 Task: Search one way flight ticket for 4 adults, 1 infant in seat and 1 infant on lap in premium economy from Fayetteville: Northwest Arkansas National Airport to New Bern: Coastal Carolina Regional Airport (was Craven County Regional) on 5-4-2023. Choice of flights is Southwest. Number of bags: 2 carry on bags and 1 checked bag. Price is upto 98000. Outbound departure time preference is 22:15.
Action: Mouse moved to (416, 358)
Screenshot: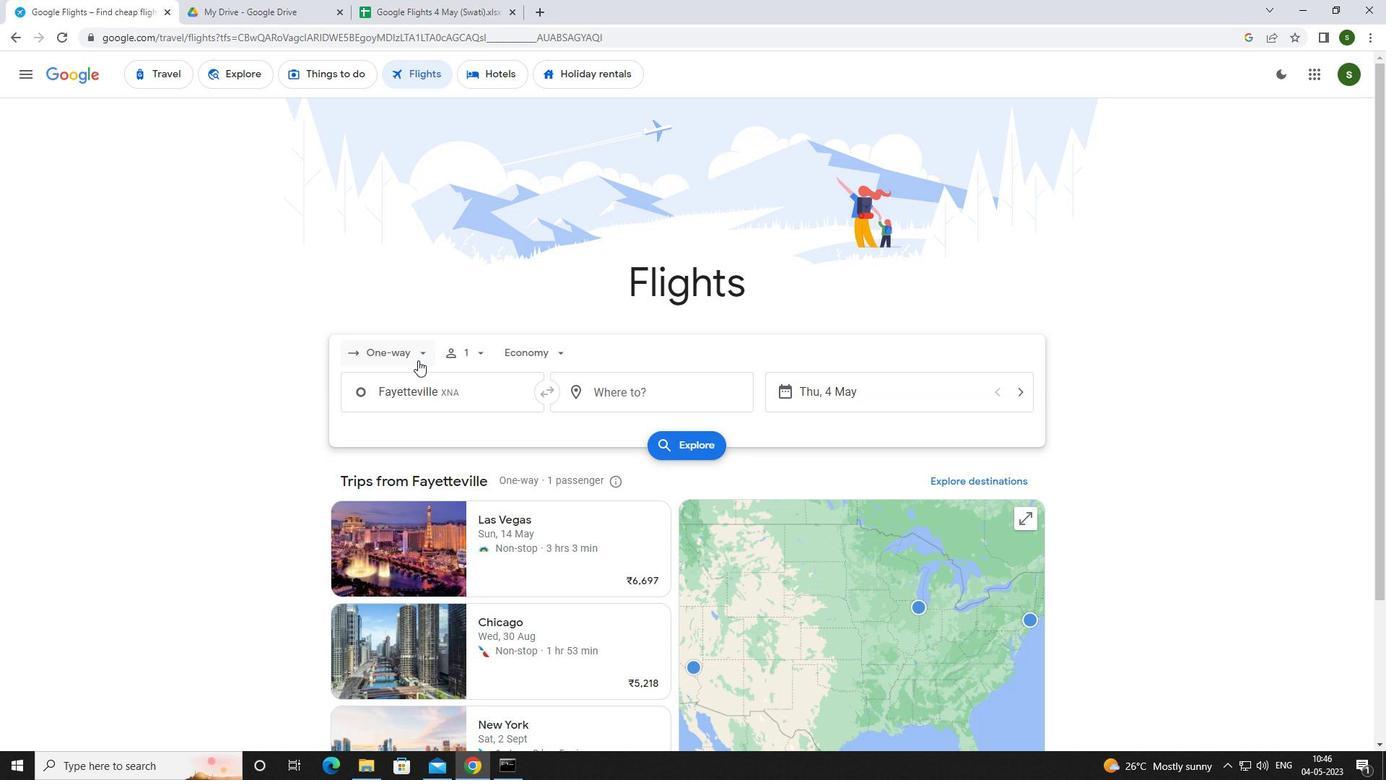 
Action: Mouse pressed left at (416, 358)
Screenshot: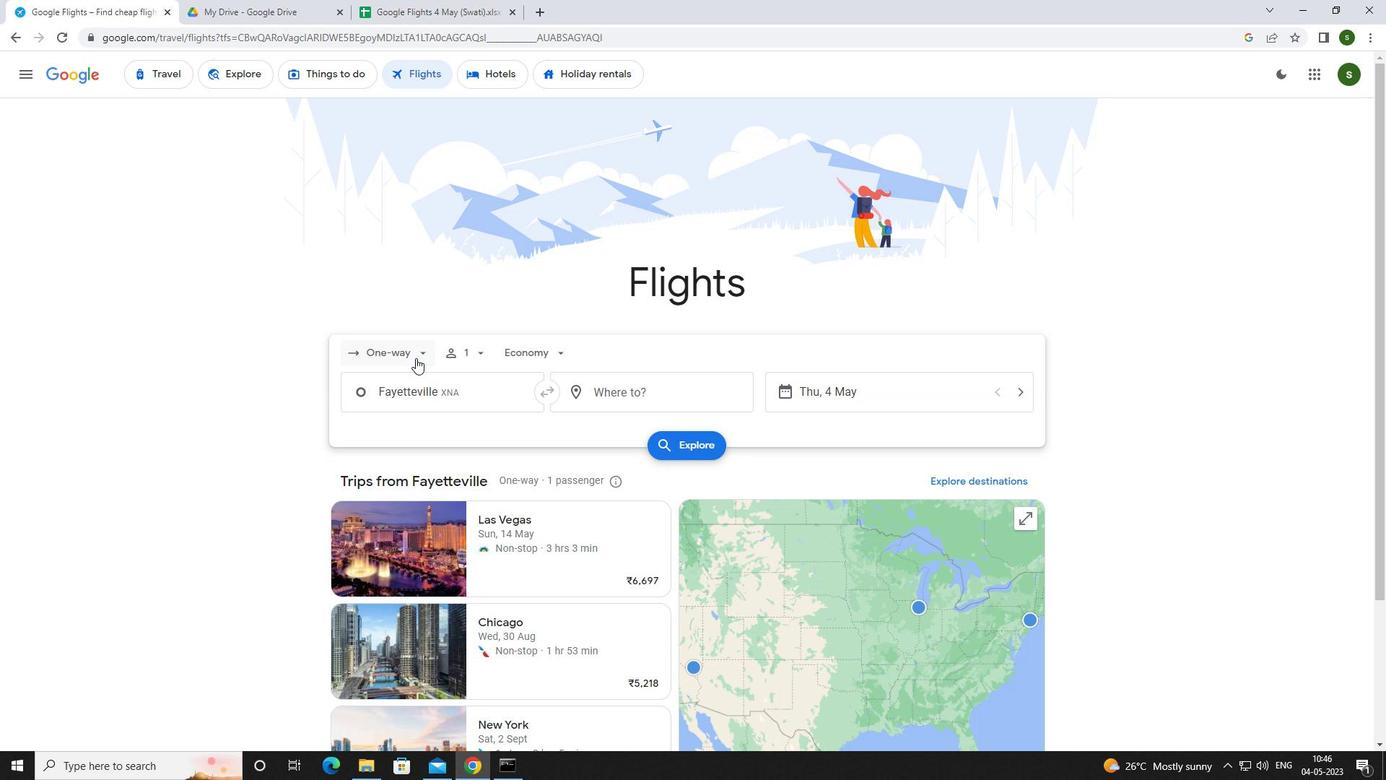 
Action: Mouse moved to (422, 411)
Screenshot: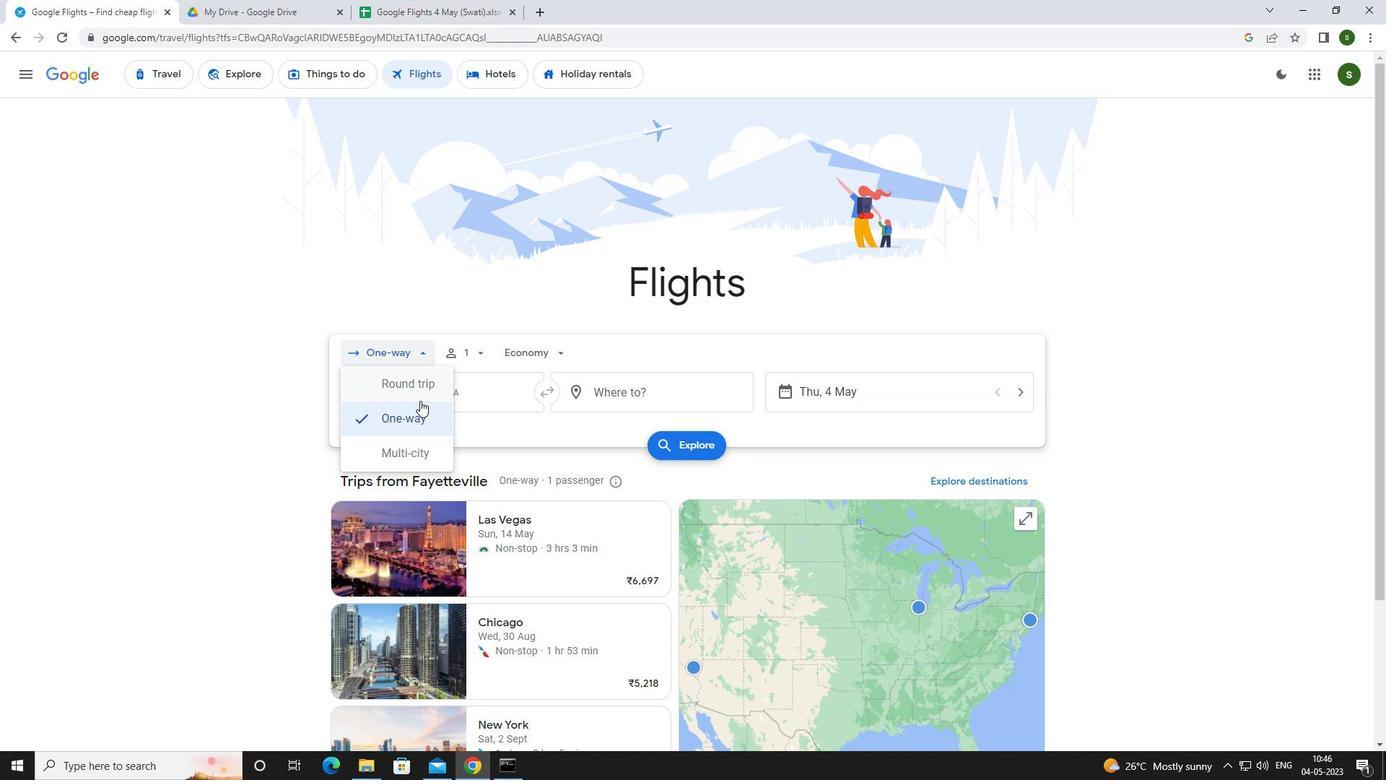 
Action: Mouse pressed left at (422, 411)
Screenshot: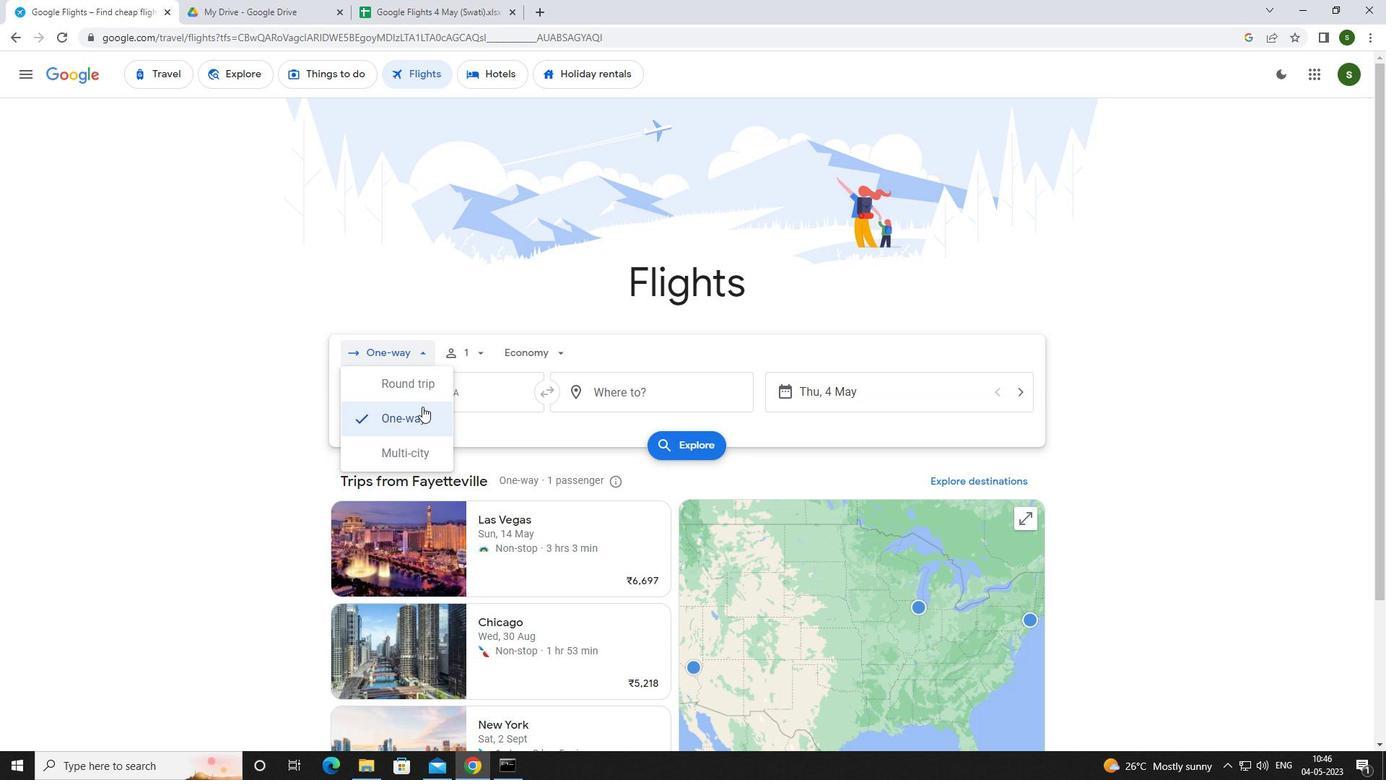 
Action: Mouse moved to (473, 359)
Screenshot: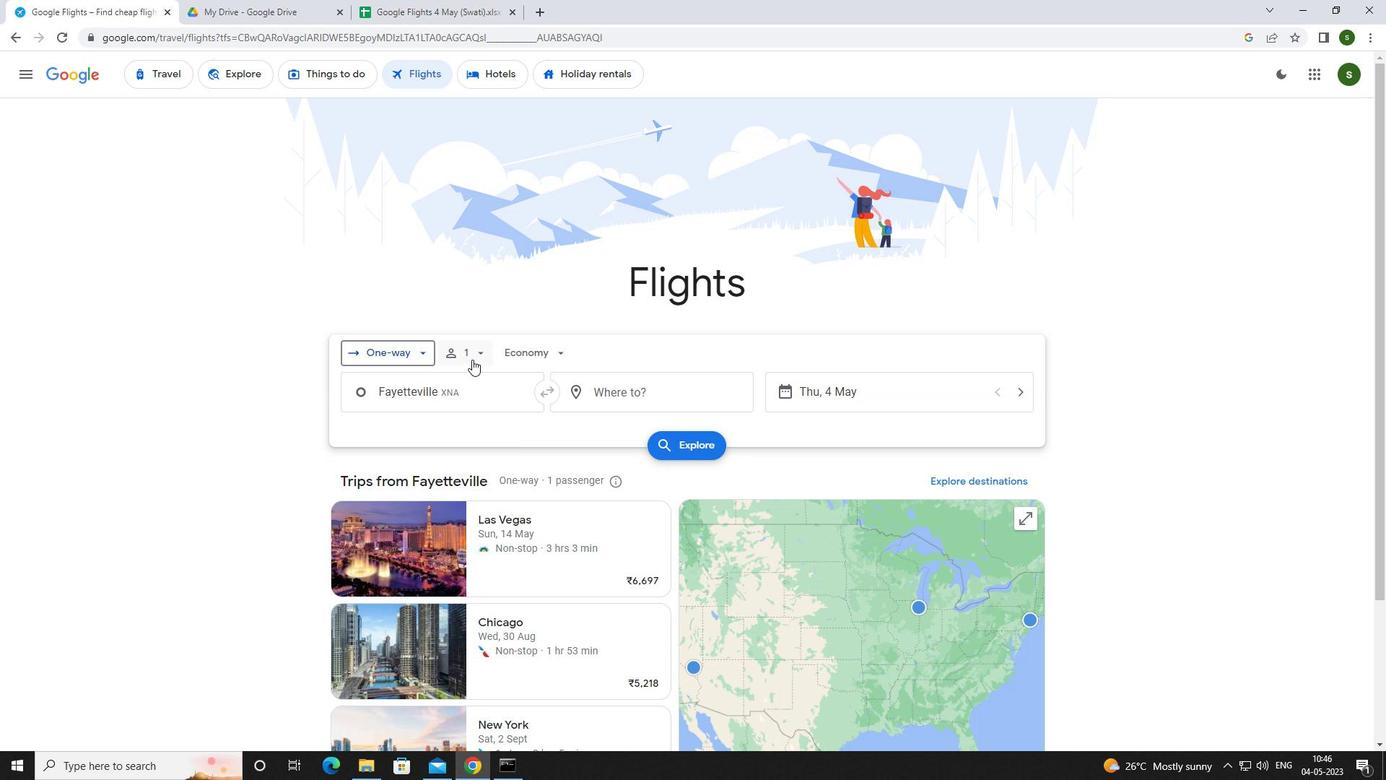 
Action: Mouse pressed left at (473, 359)
Screenshot: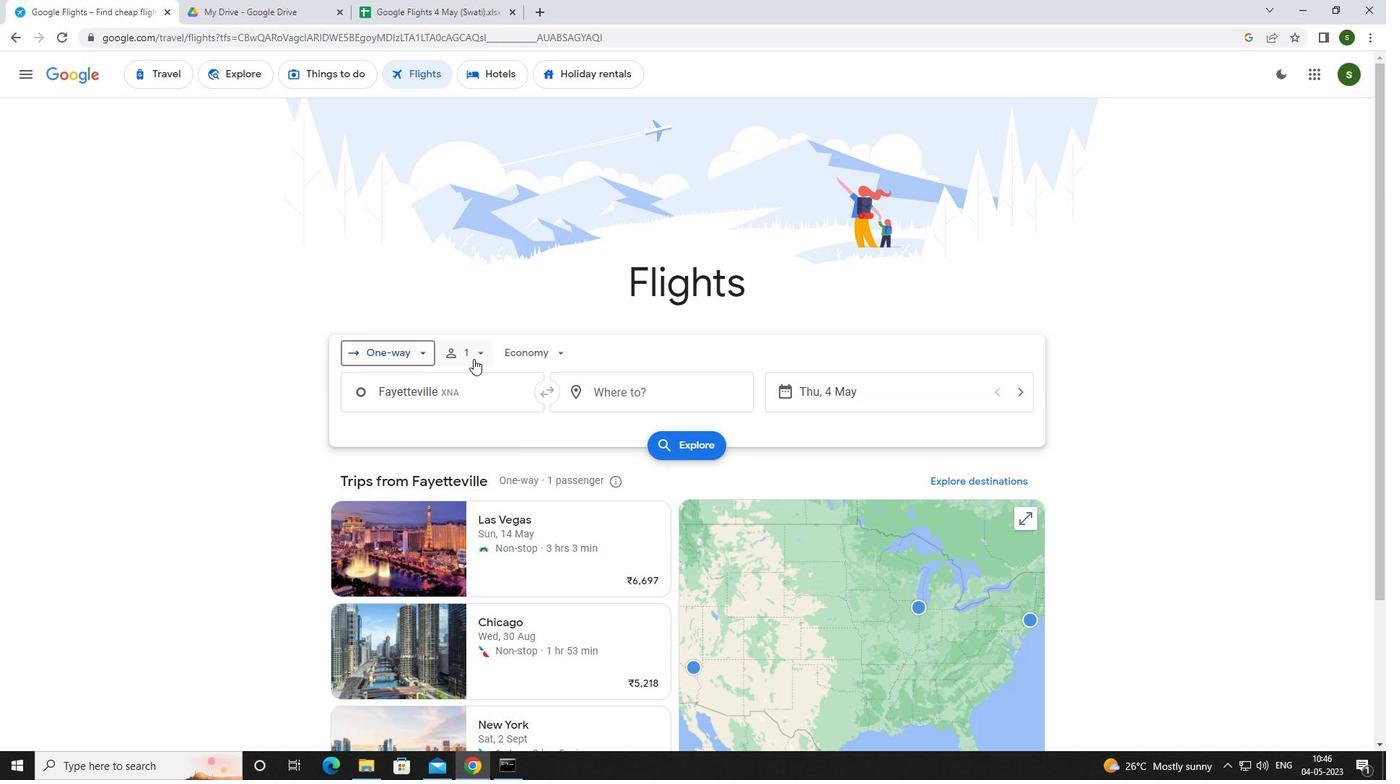 
Action: Mouse moved to (588, 390)
Screenshot: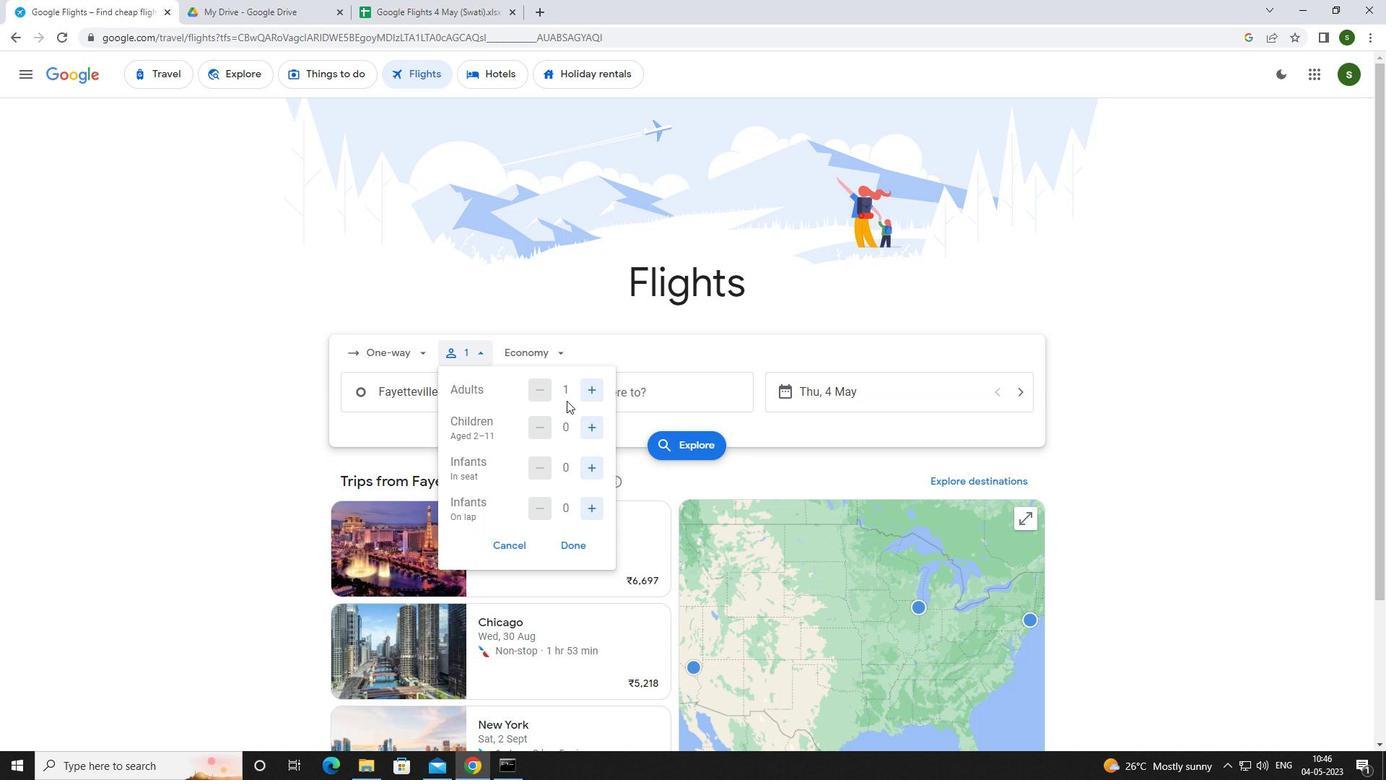 
Action: Mouse pressed left at (588, 390)
Screenshot: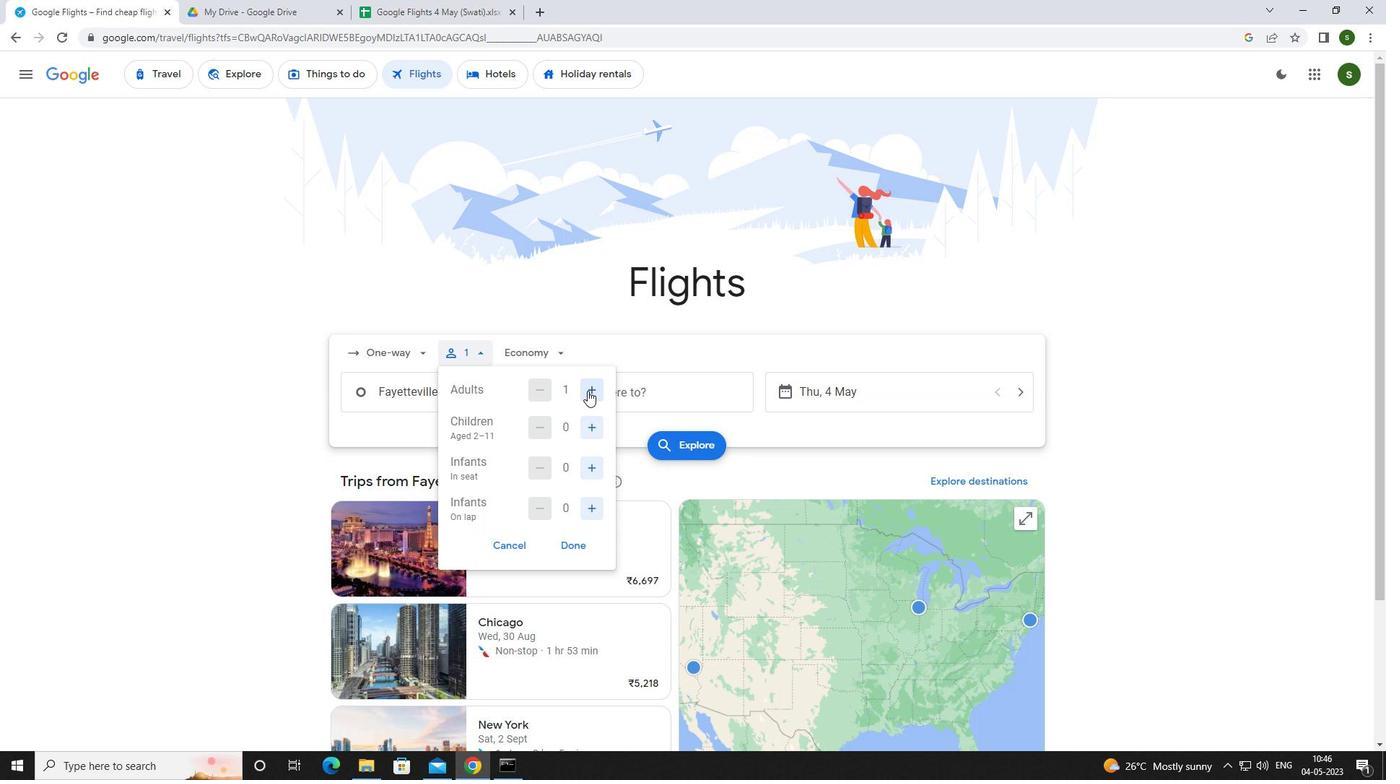 
Action: Mouse pressed left at (588, 390)
Screenshot: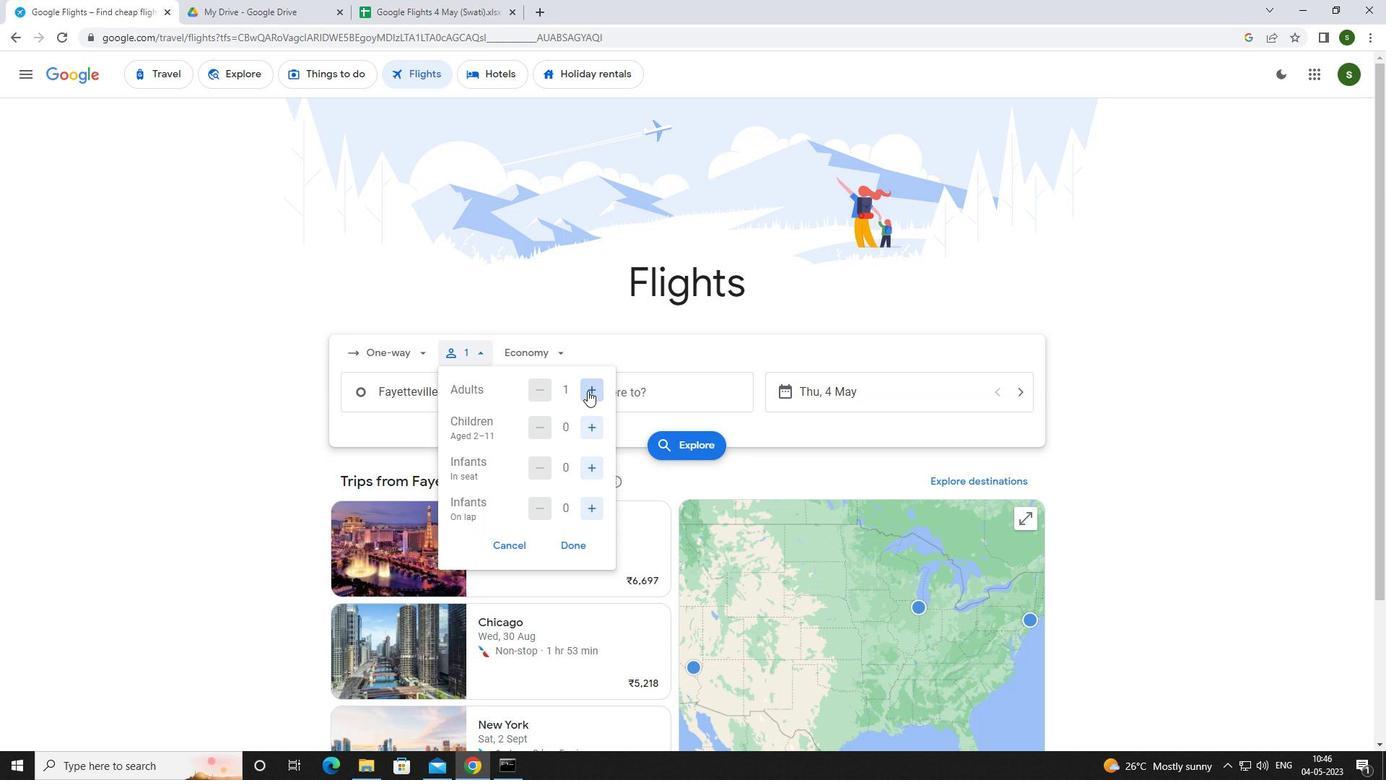 
Action: Mouse pressed left at (588, 390)
Screenshot: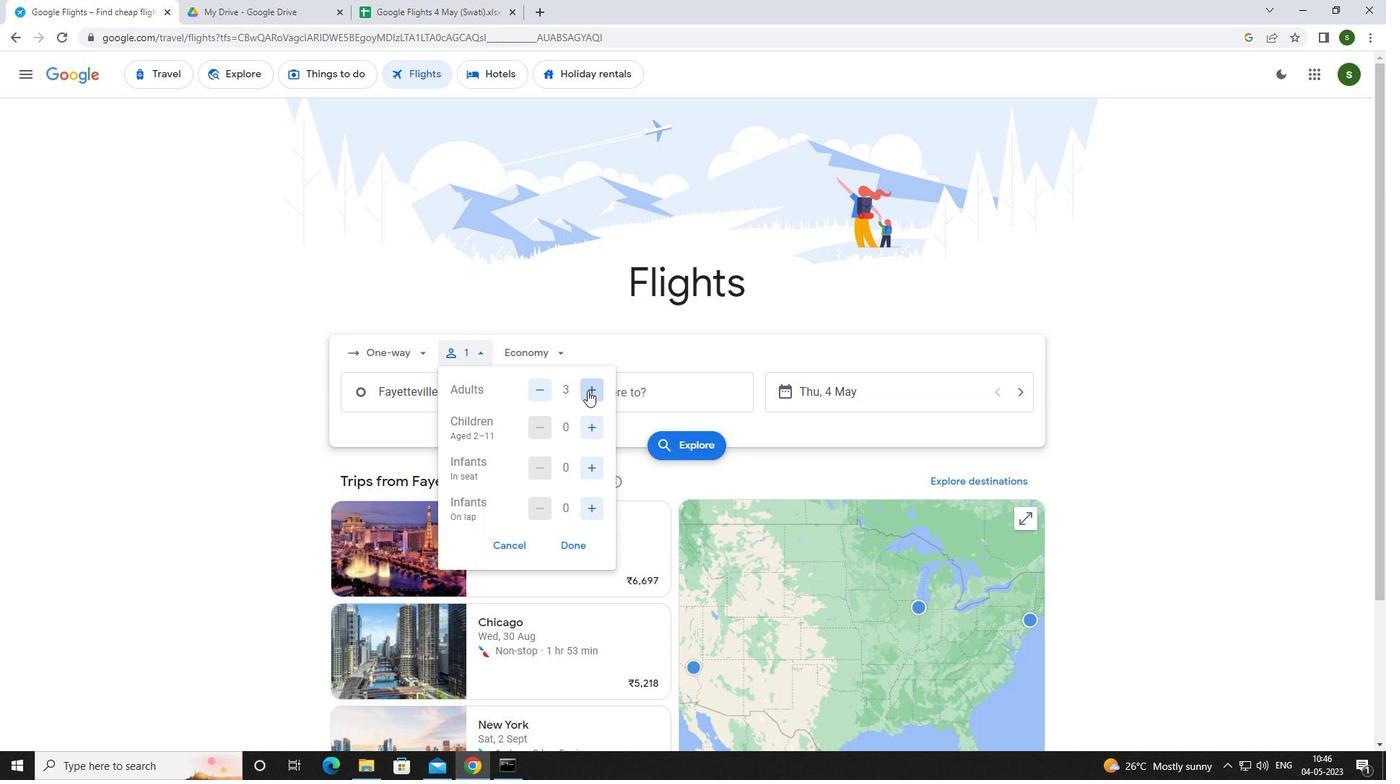 
Action: Mouse moved to (589, 474)
Screenshot: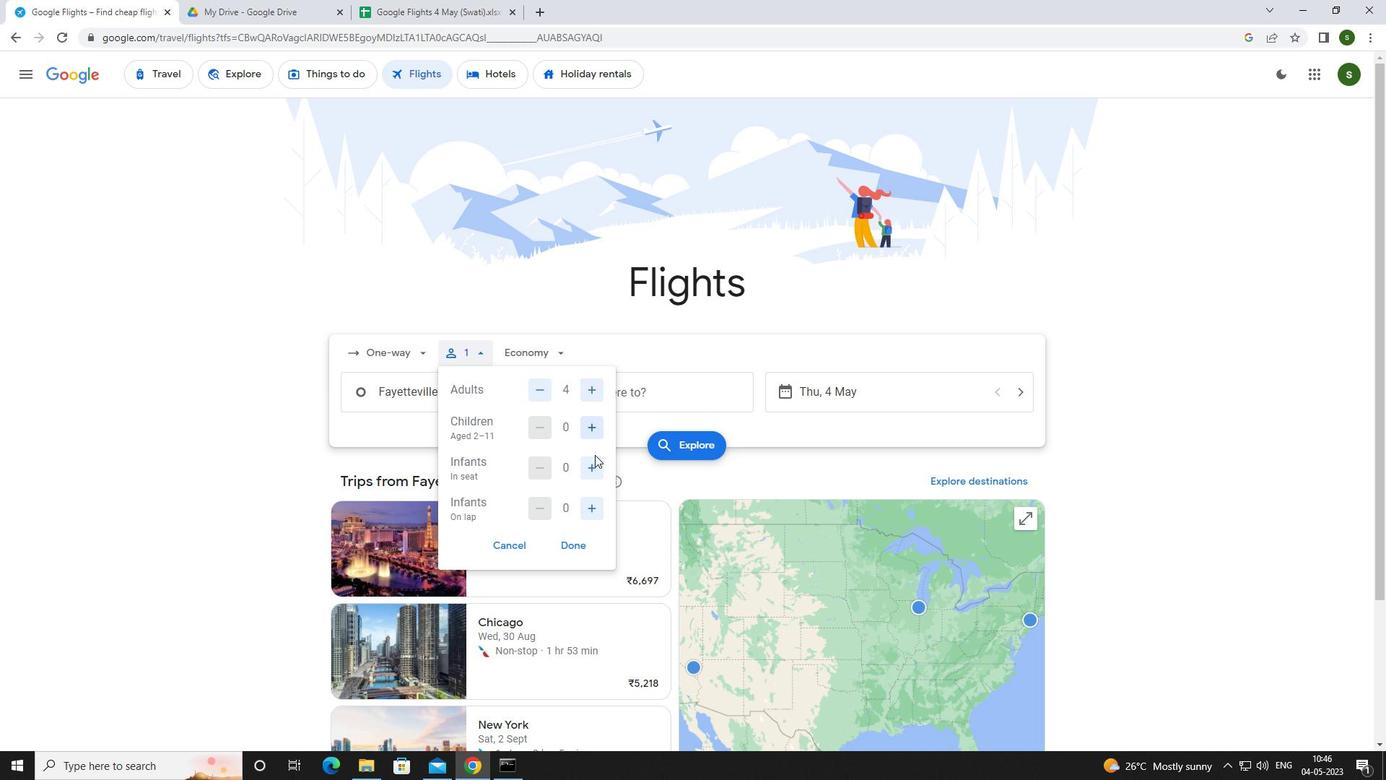 
Action: Mouse pressed left at (589, 474)
Screenshot: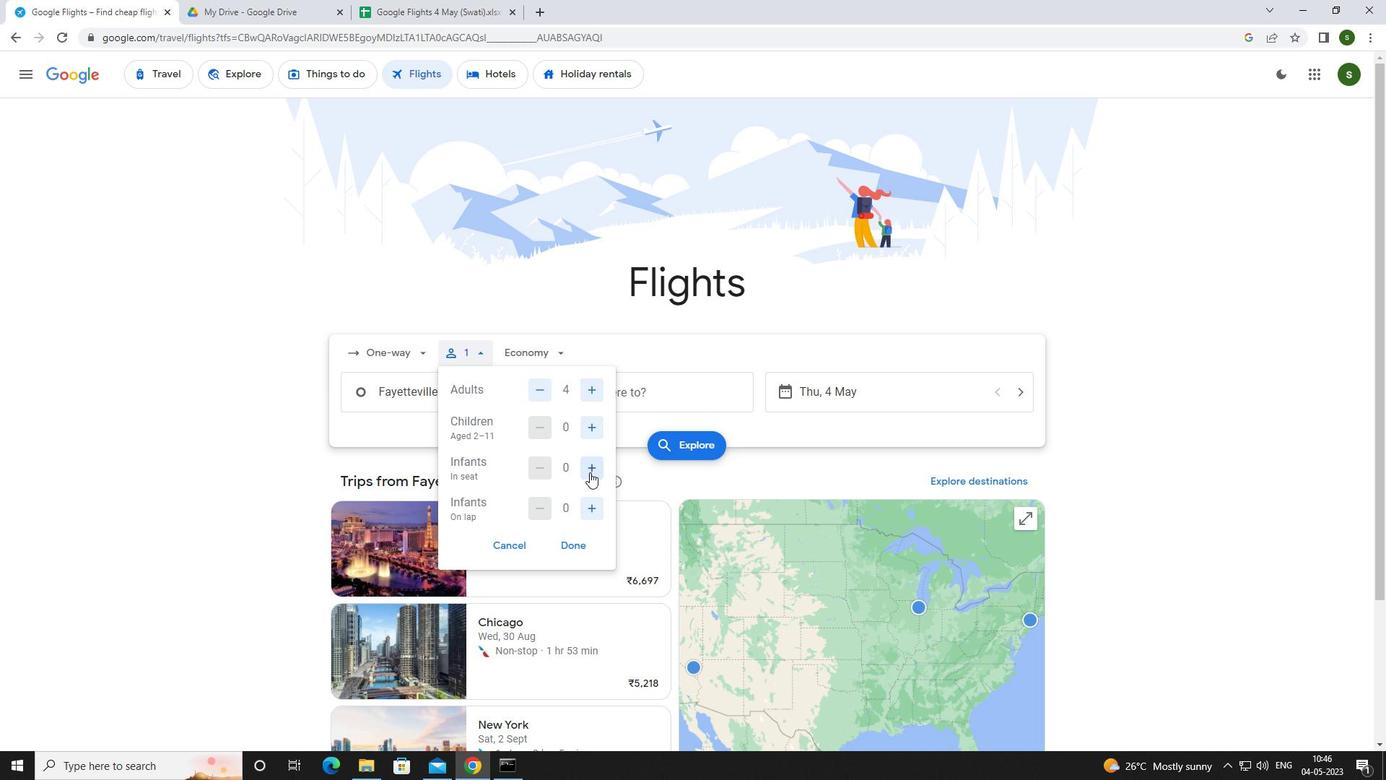 
Action: Mouse moved to (588, 510)
Screenshot: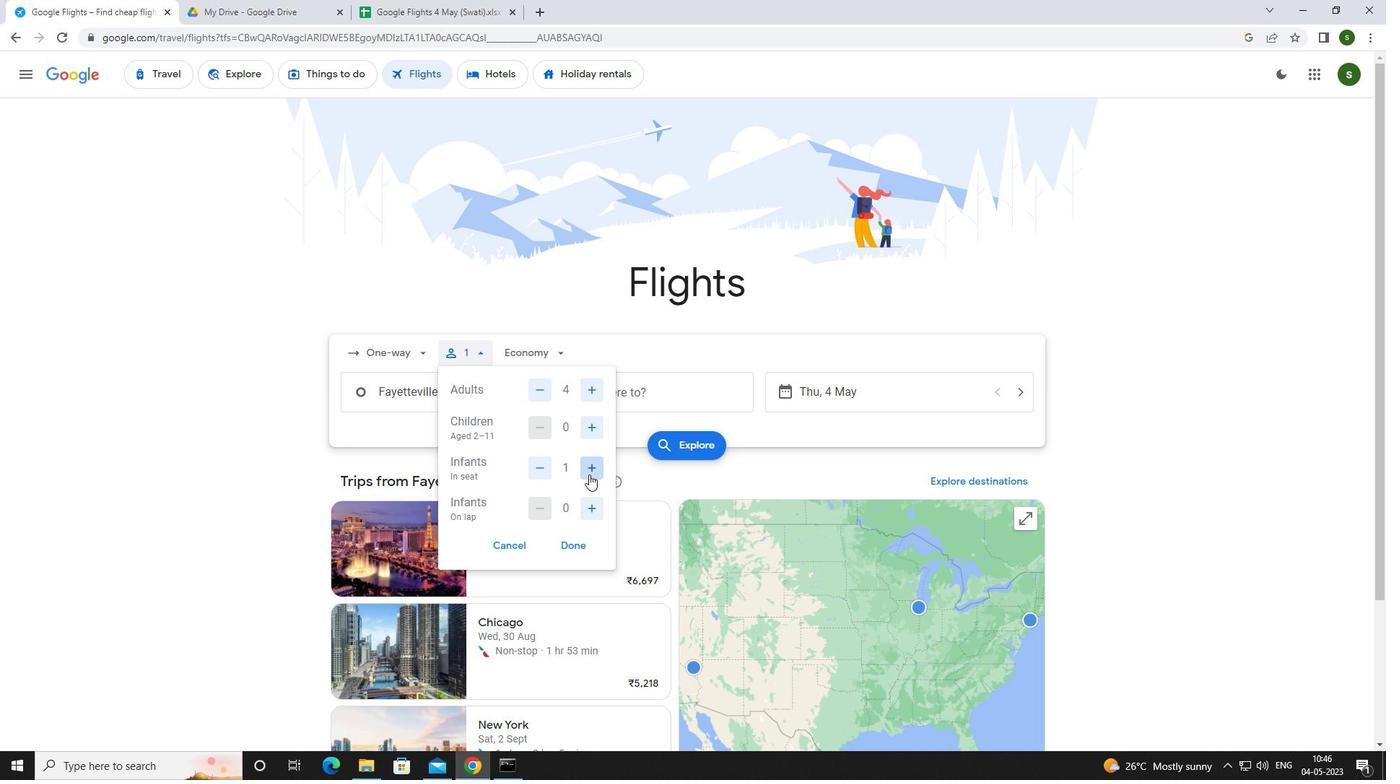 
Action: Mouse pressed left at (588, 510)
Screenshot: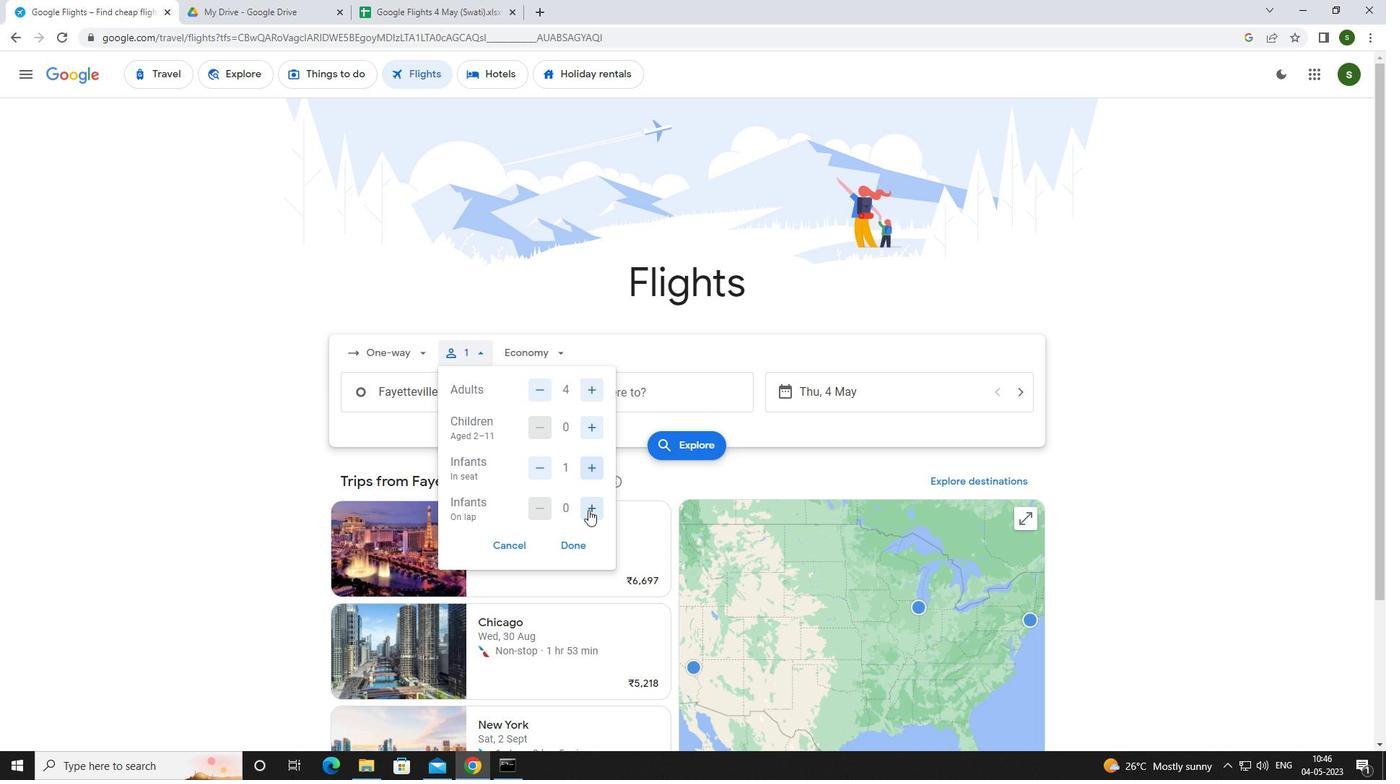 
Action: Mouse moved to (542, 356)
Screenshot: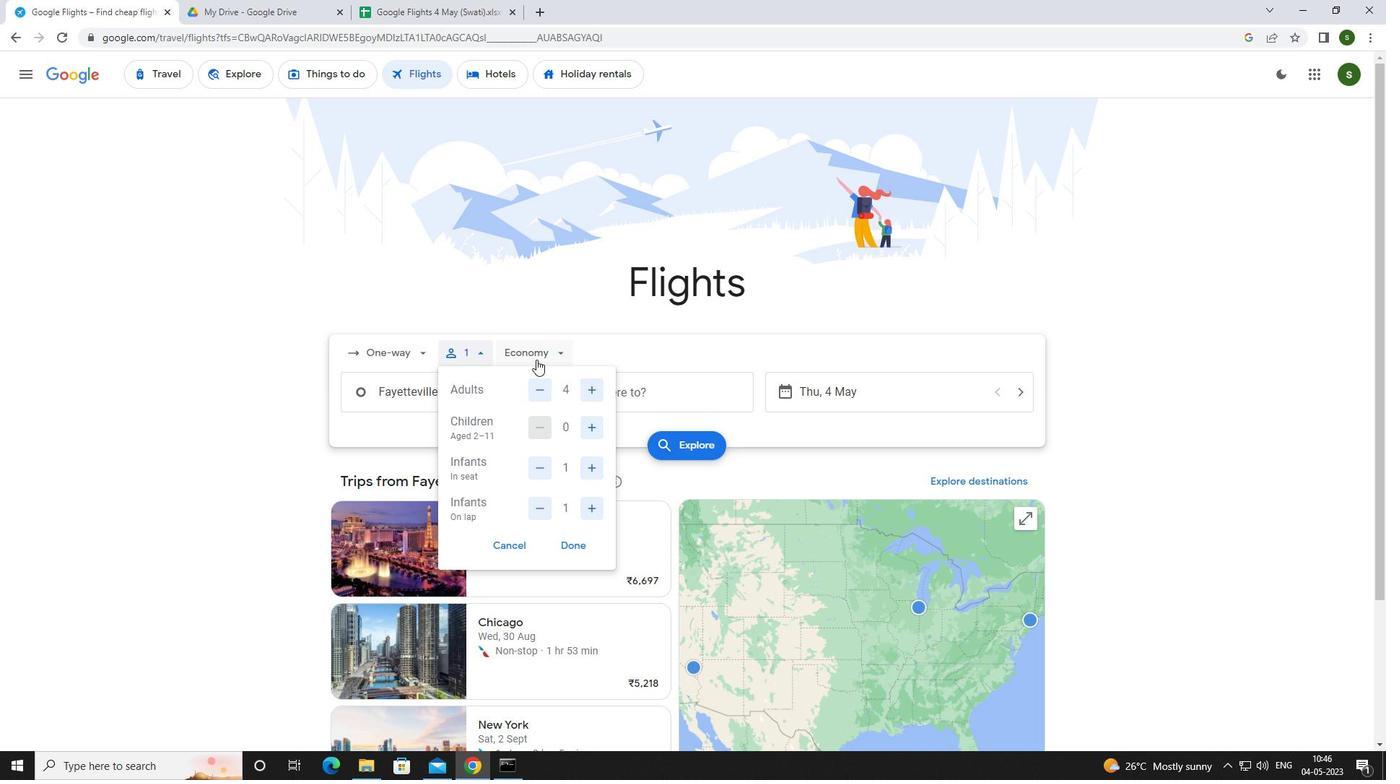 
Action: Mouse pressed left at (542, 356)
Screenshot: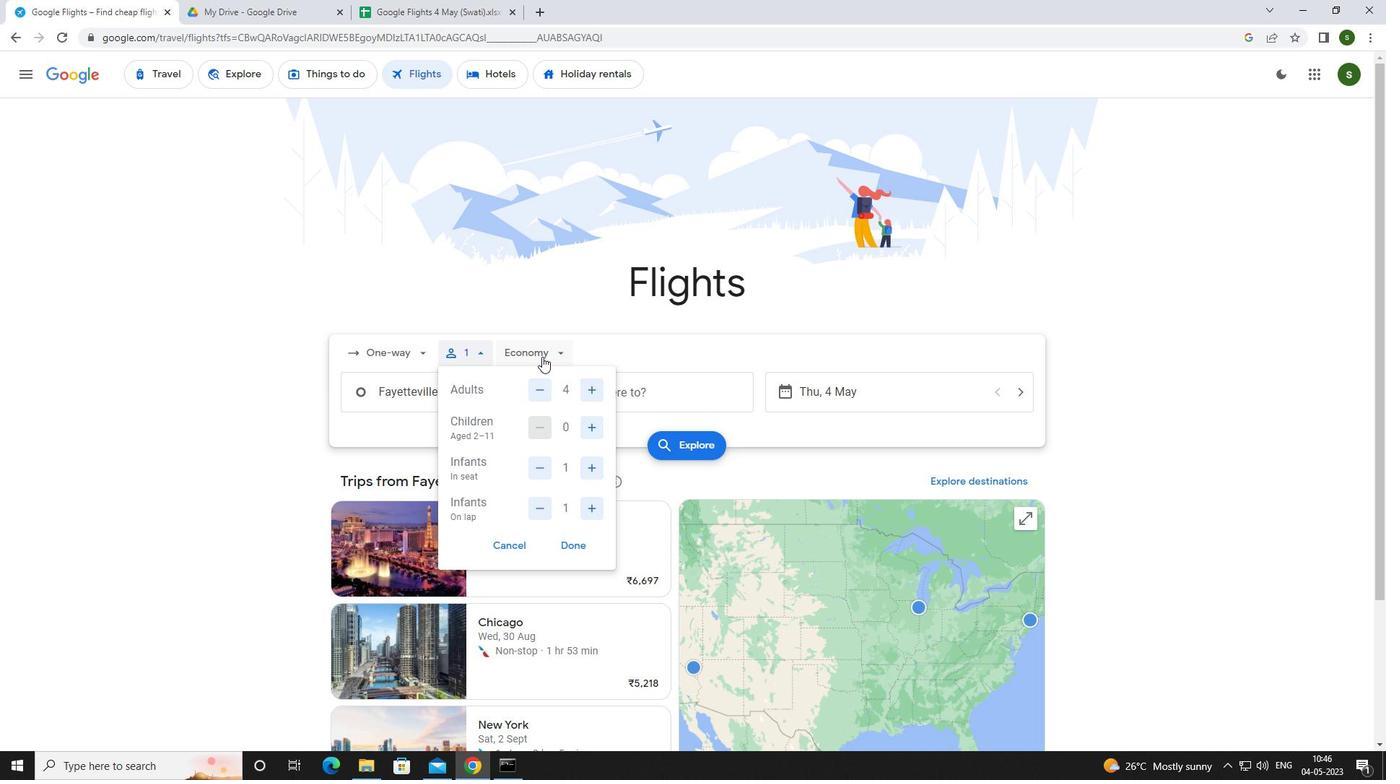 
Action: Mouse moved to (556, 413)
Screenshot: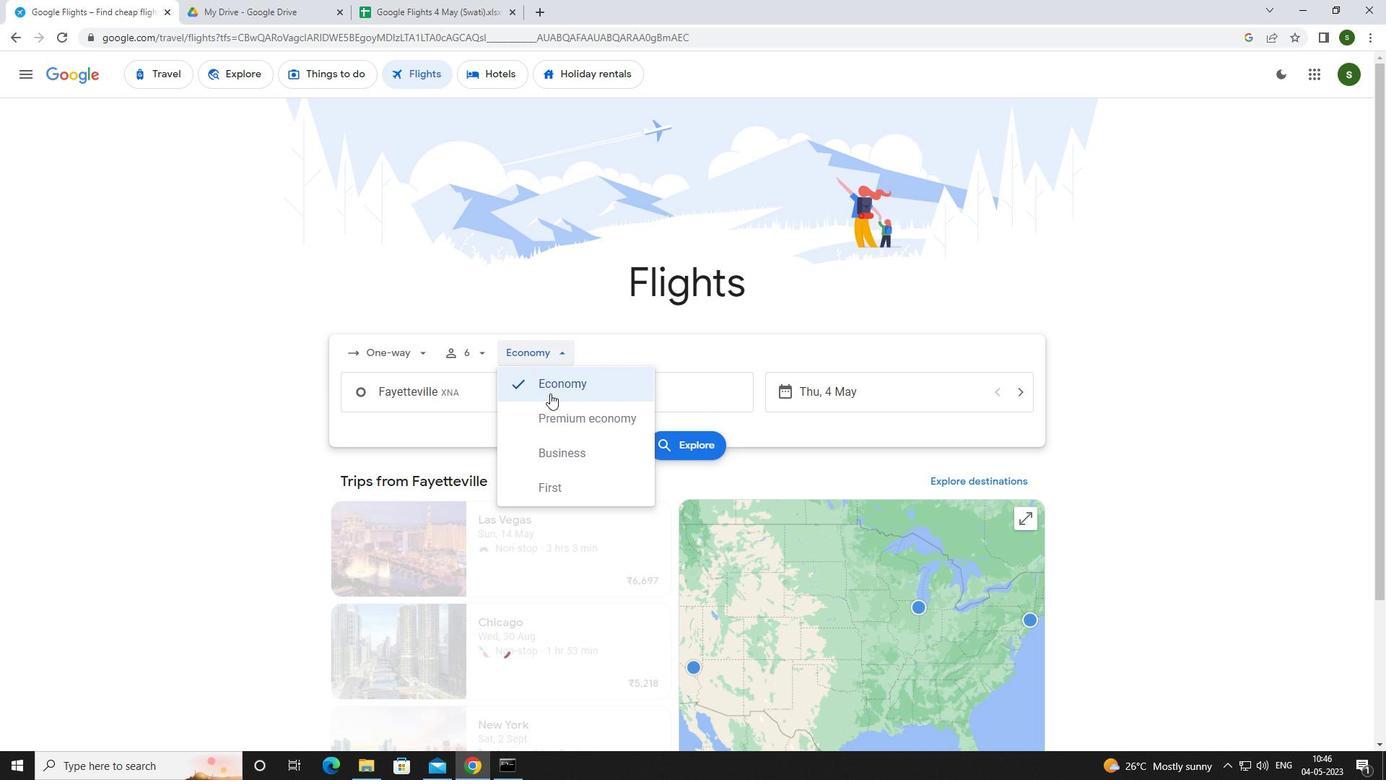 
Action: Mouse pressed left at (556, 413)
Screenshot: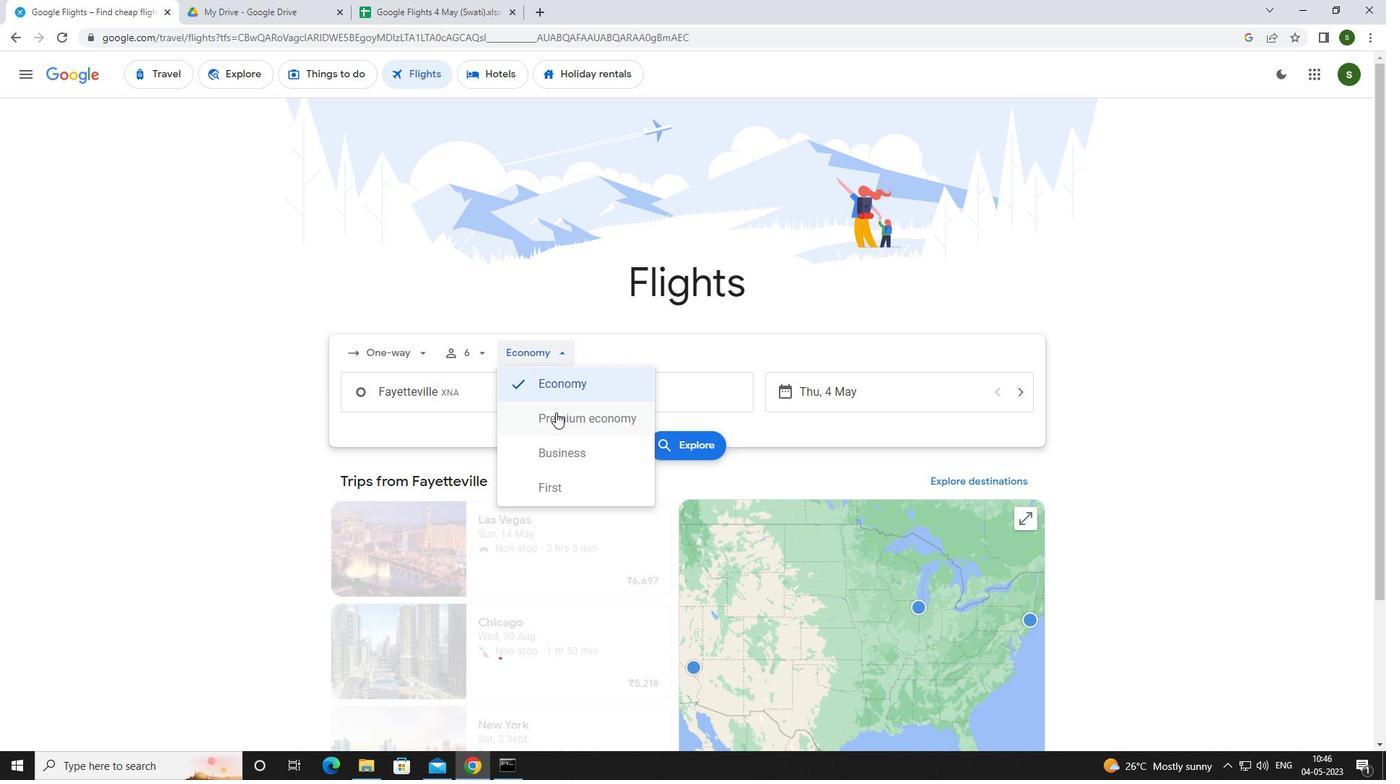 
Action: Mouse moved to (486, 389)
Screenshot: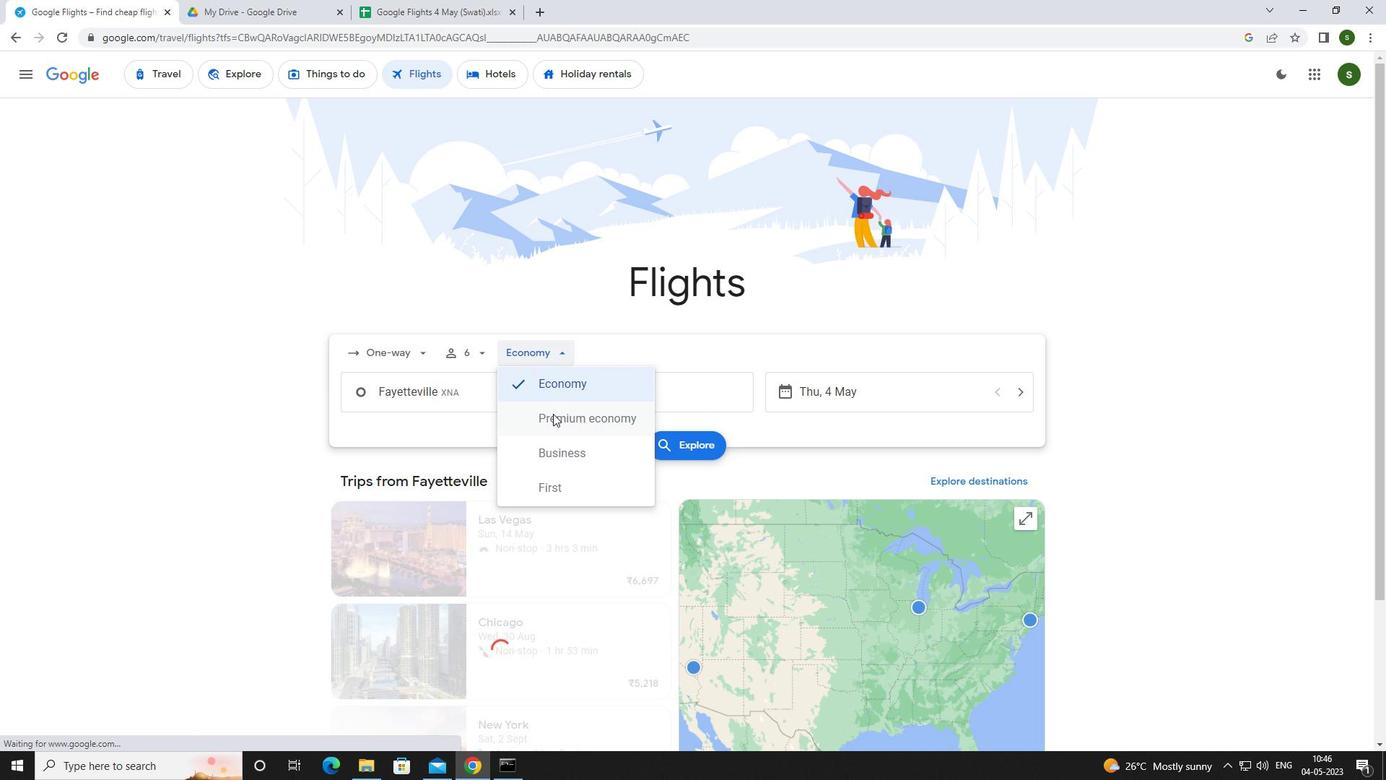 
Action: Mouse pressed left at (486, 389)
Screenshot: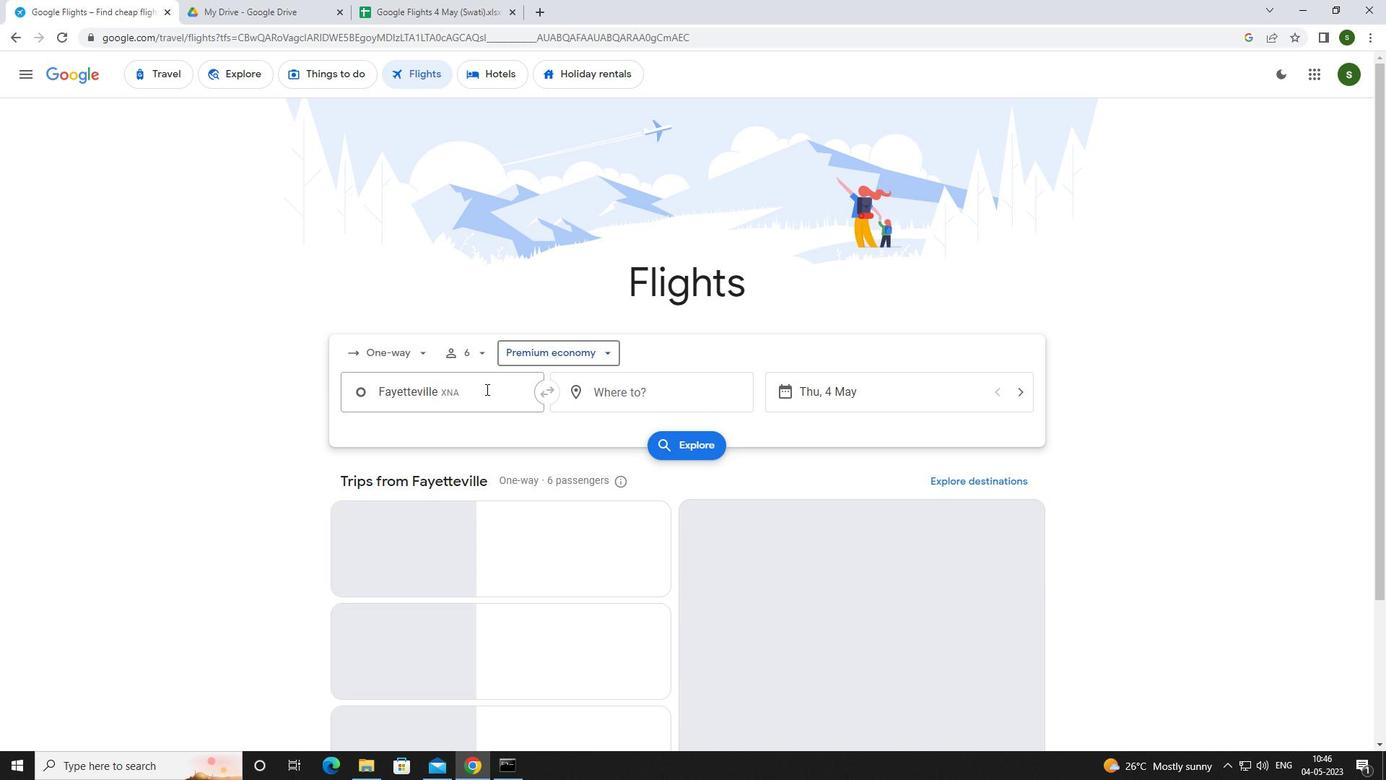
Action: Key pressed <Key.caps_lock>f<Key.caps_lock>aye
Screenshot: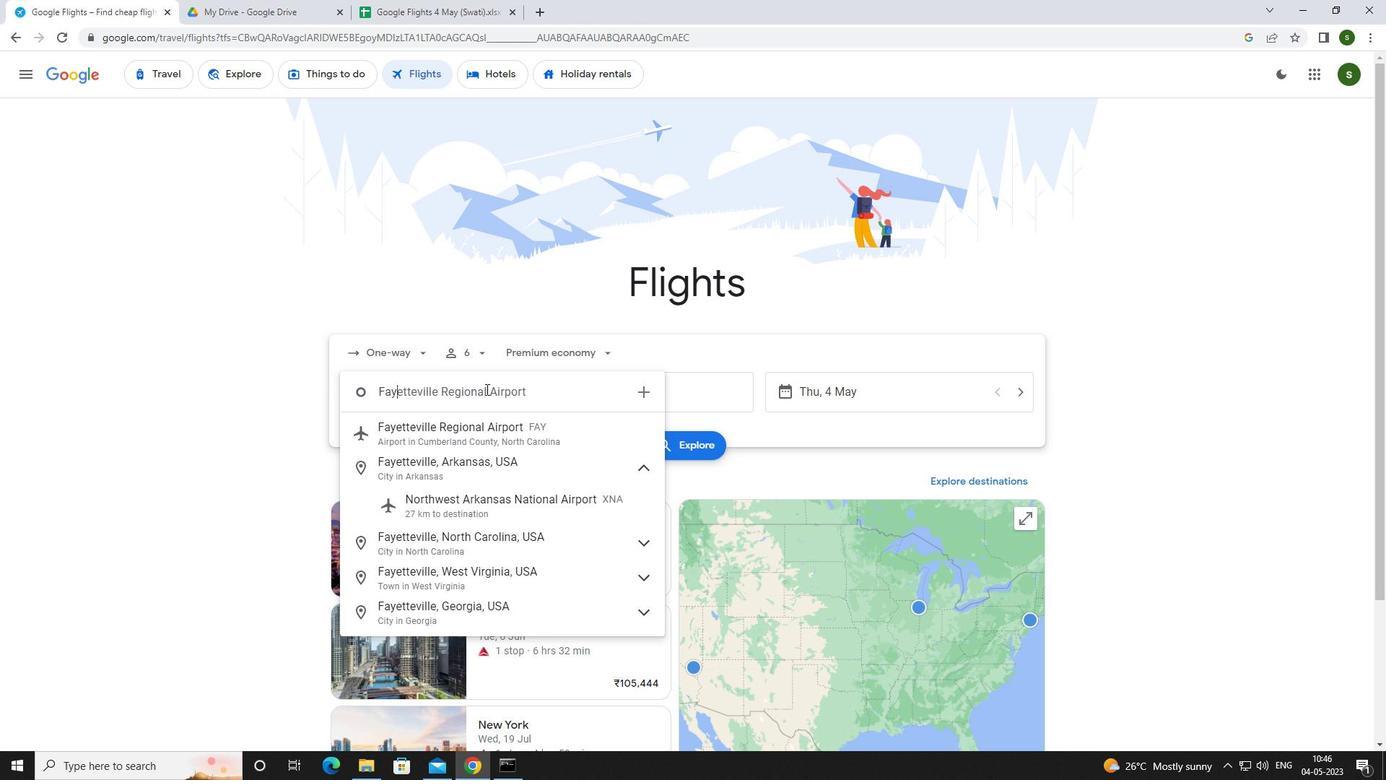 
Action: Mouse moved to (483, 460)
Screenshot: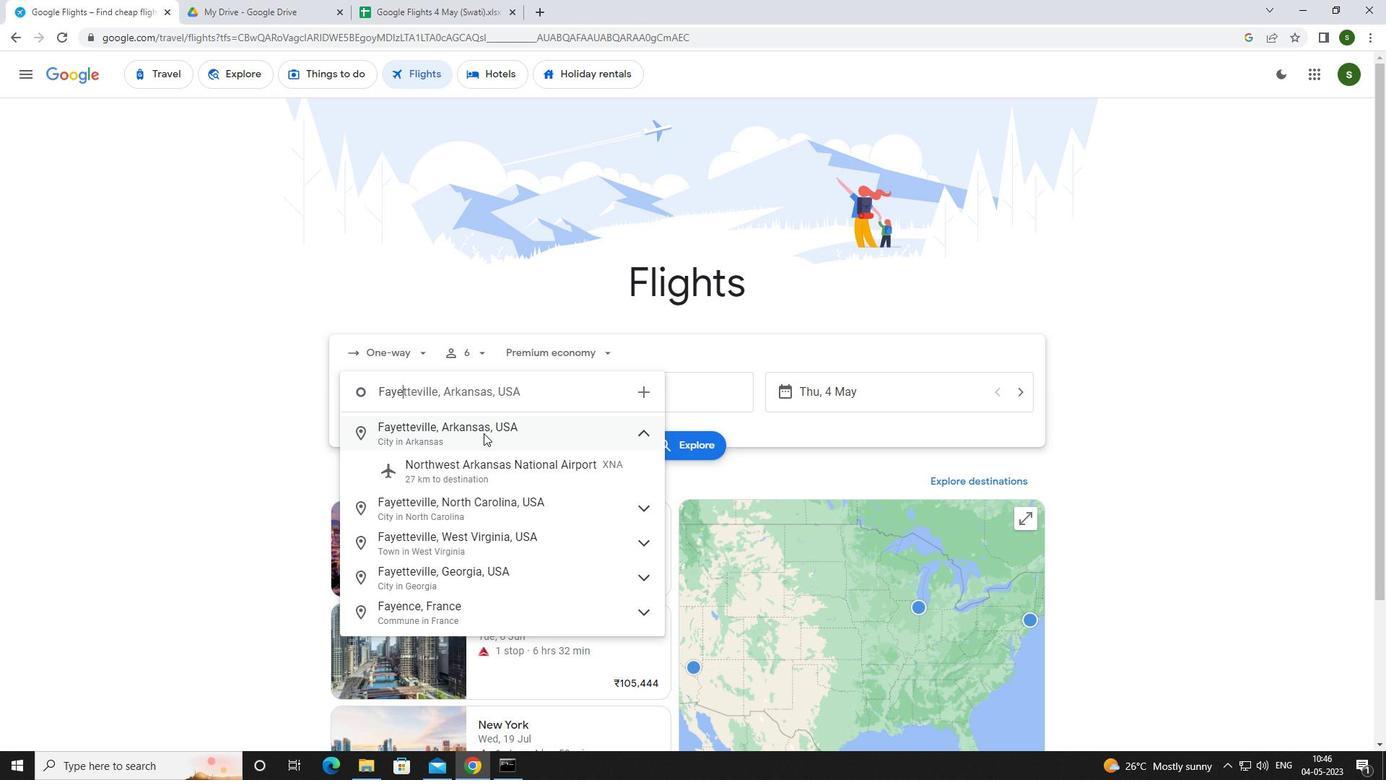 
Action: Mouse pressed left at (483, 460)
Screenshot: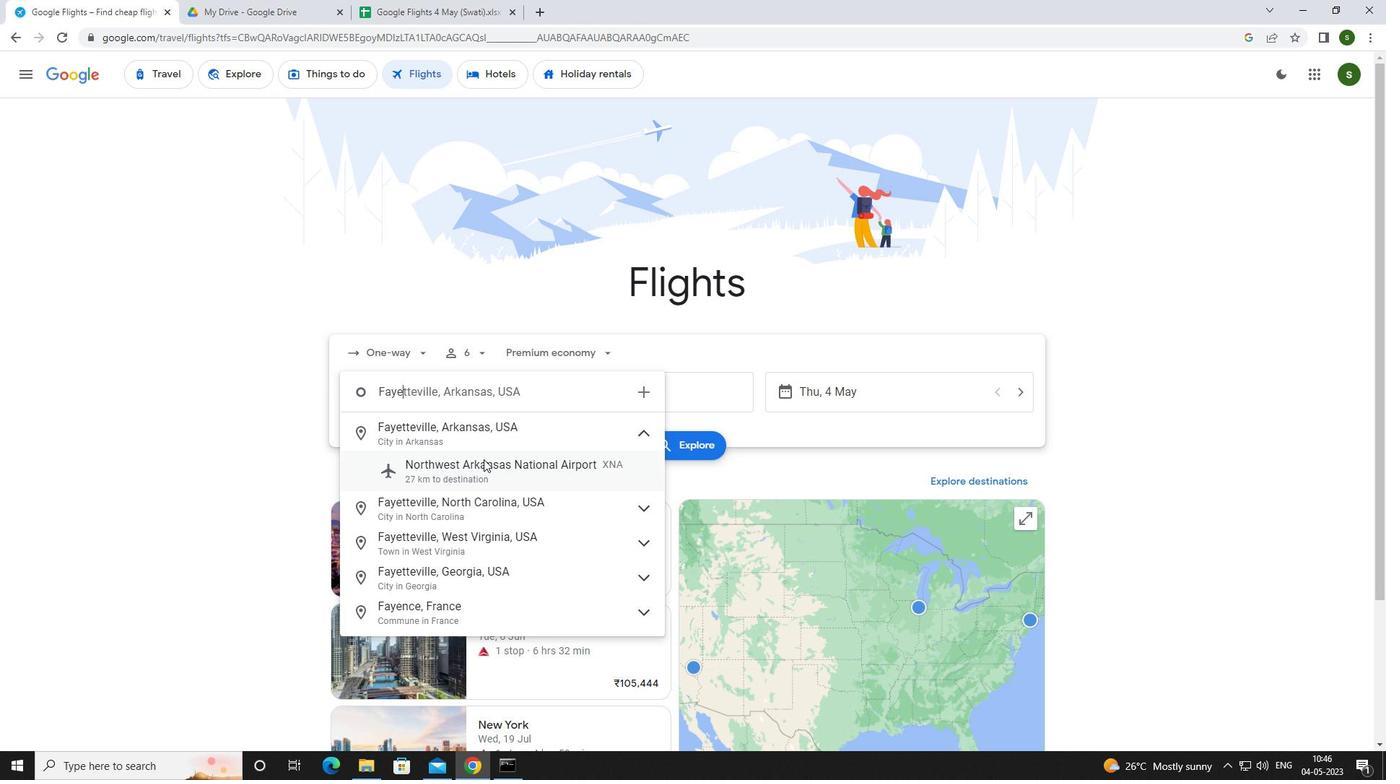 
Action: Mouse moved to (612, 405)
Screenshot: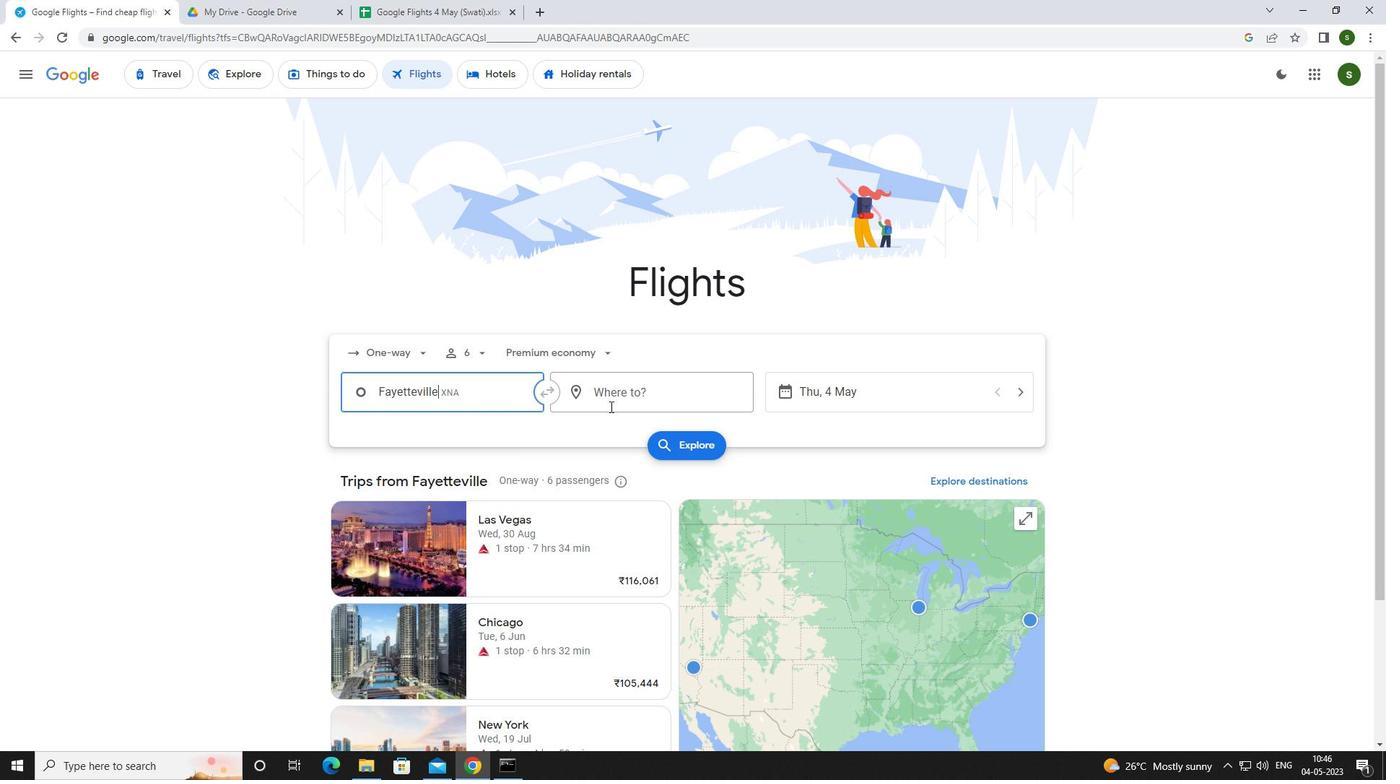 
Action: Mouse pressed left at (612, 405)
Screenshot: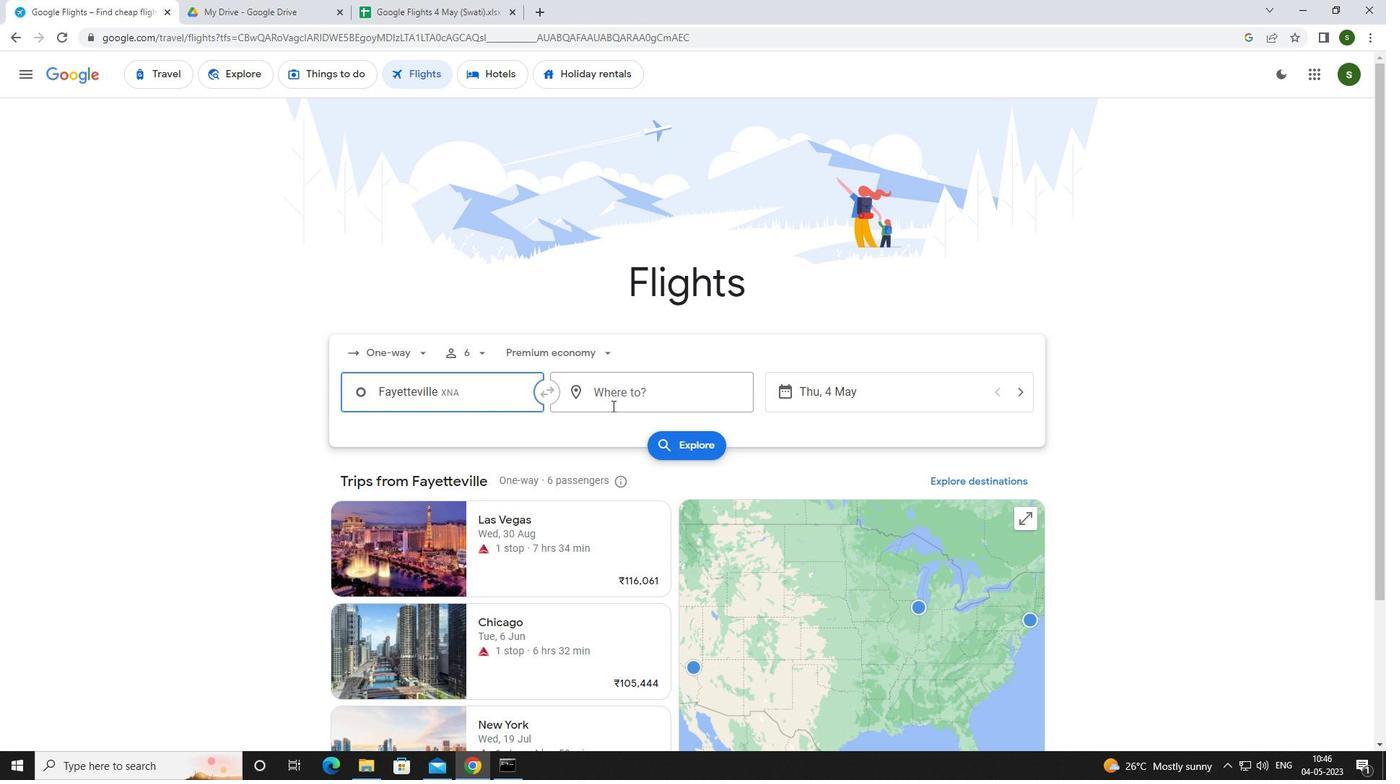 
Action: Mouse moved to (538, 420)
Screenshot: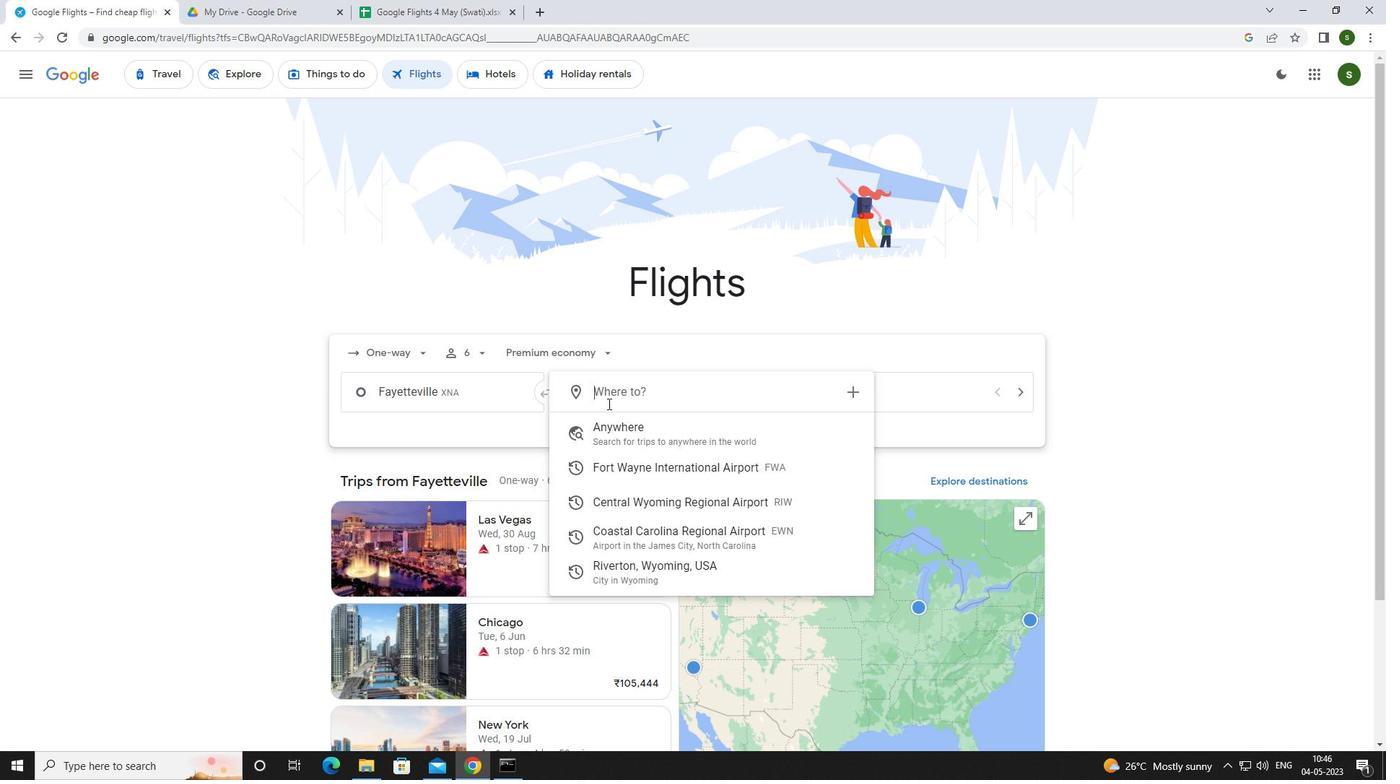 
Action: Key pressed <Key.caps_lock>c<Key.caps_lock>oasta
Screenshot: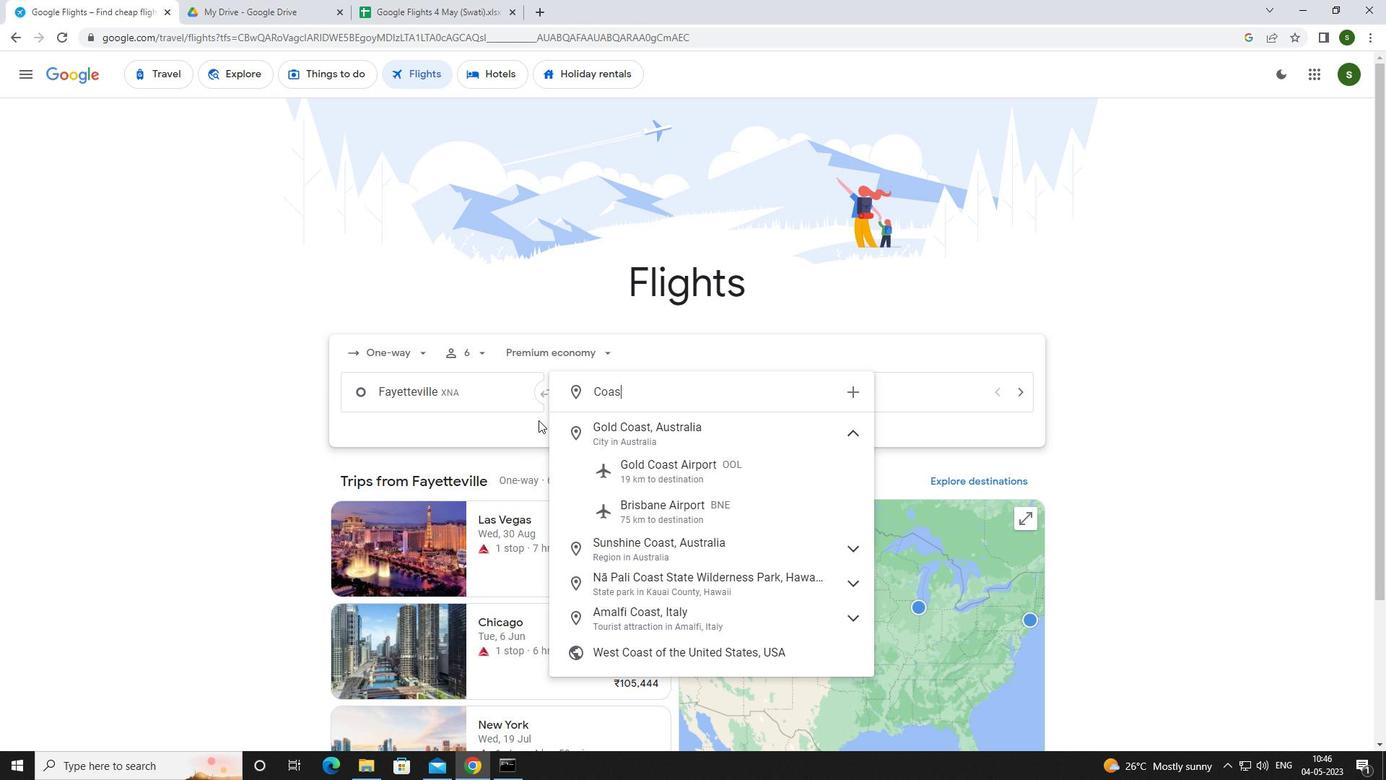 
Action: Mouse moved to (658, 435)
Screenshot: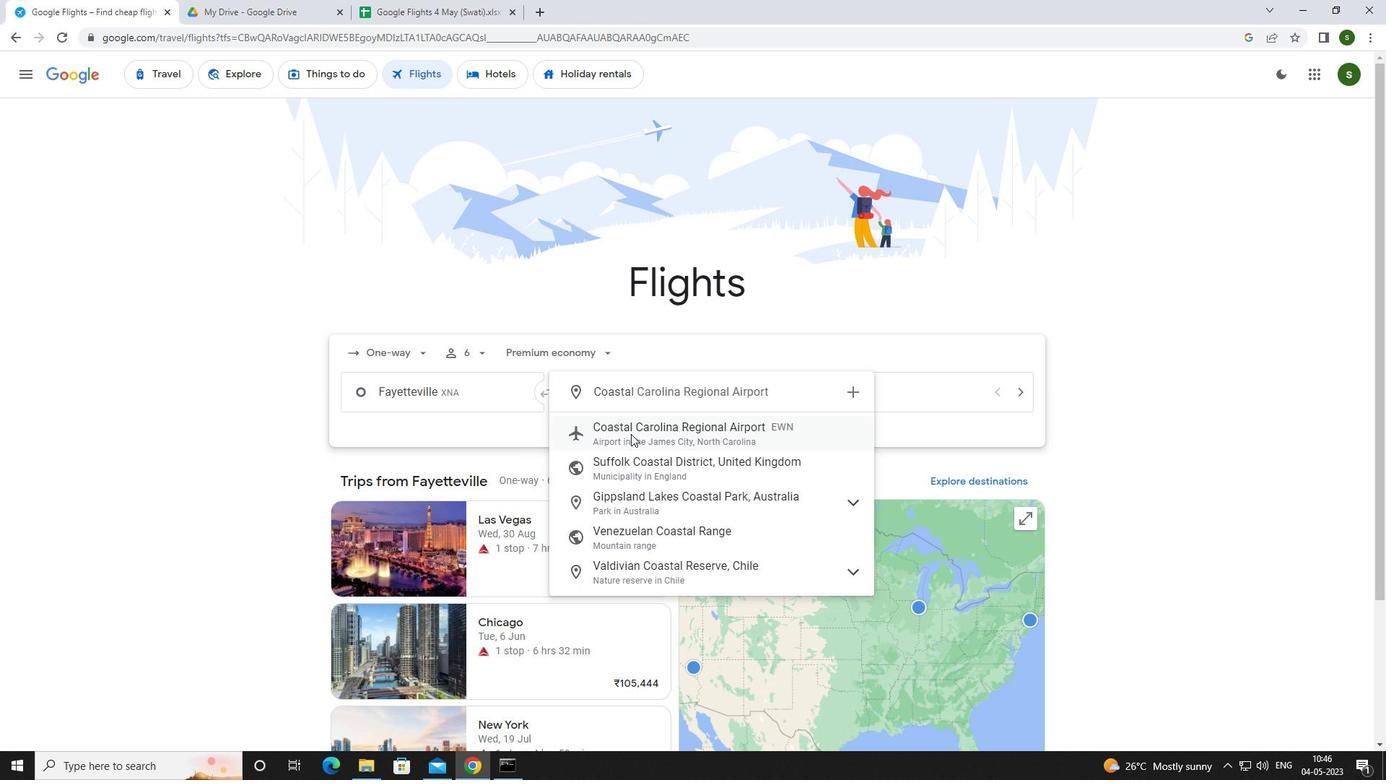 
Action: Mouse pressed left at (658, 435)
Screenshot: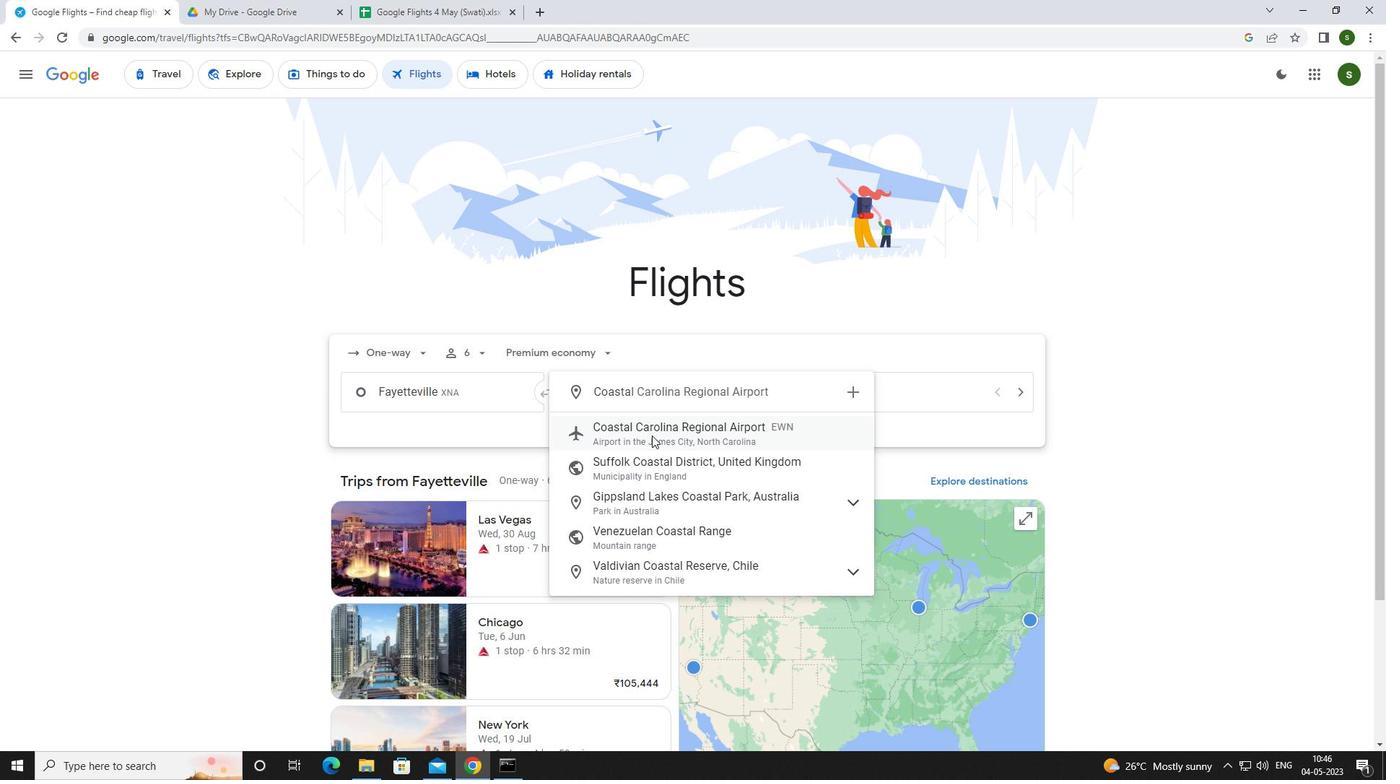 
Action: Mouse moved to (876, 392)
Screenshot: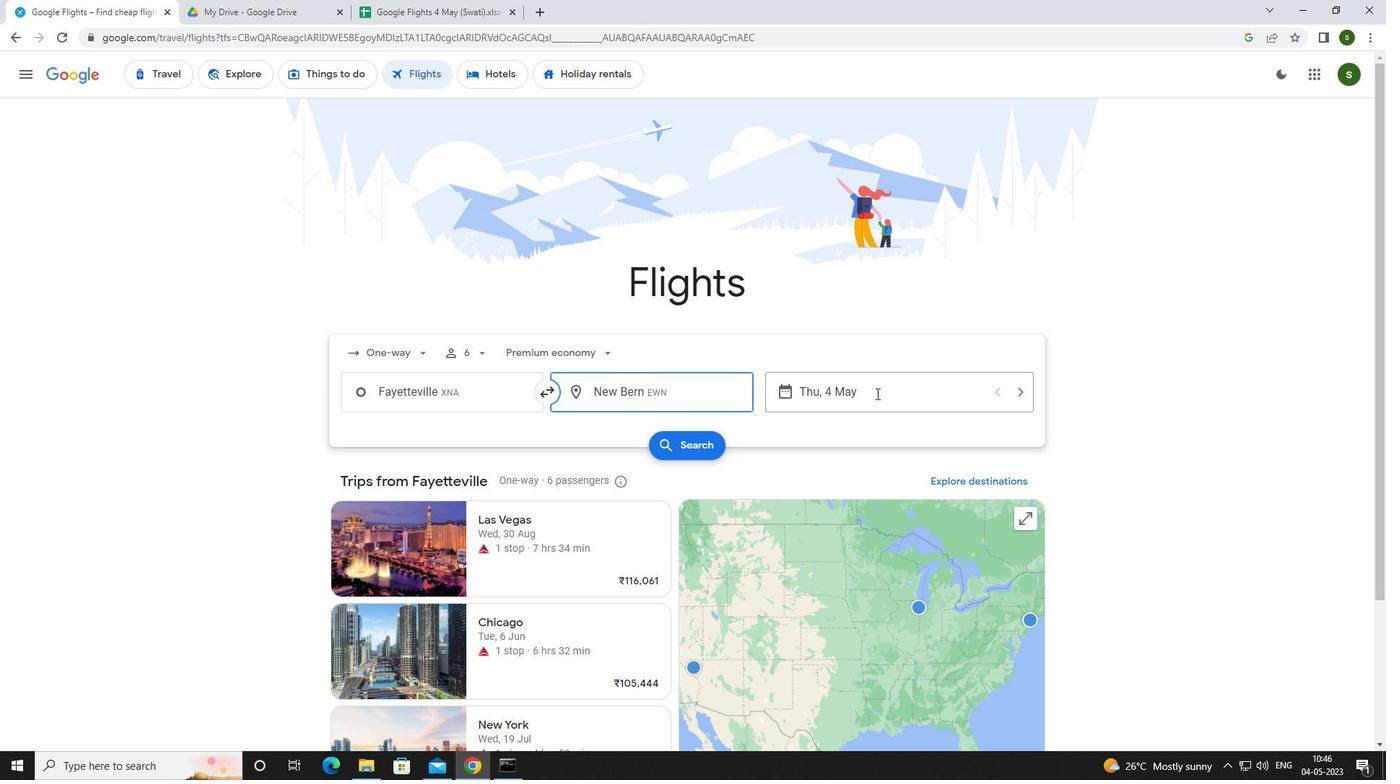 
Action: Mouse pressed left at (876, 392)
Screenshot: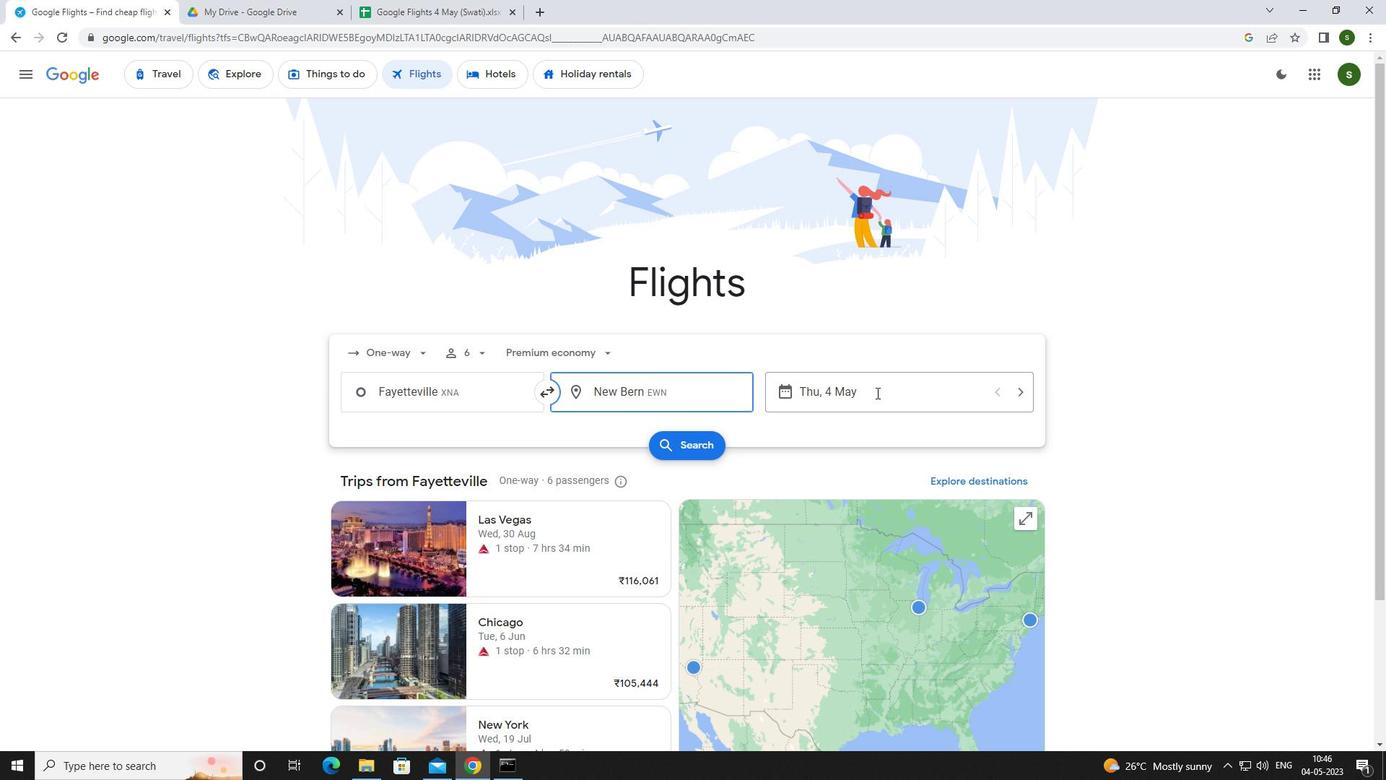 
Action: Mouse moved to (669, 487)
Screenshot: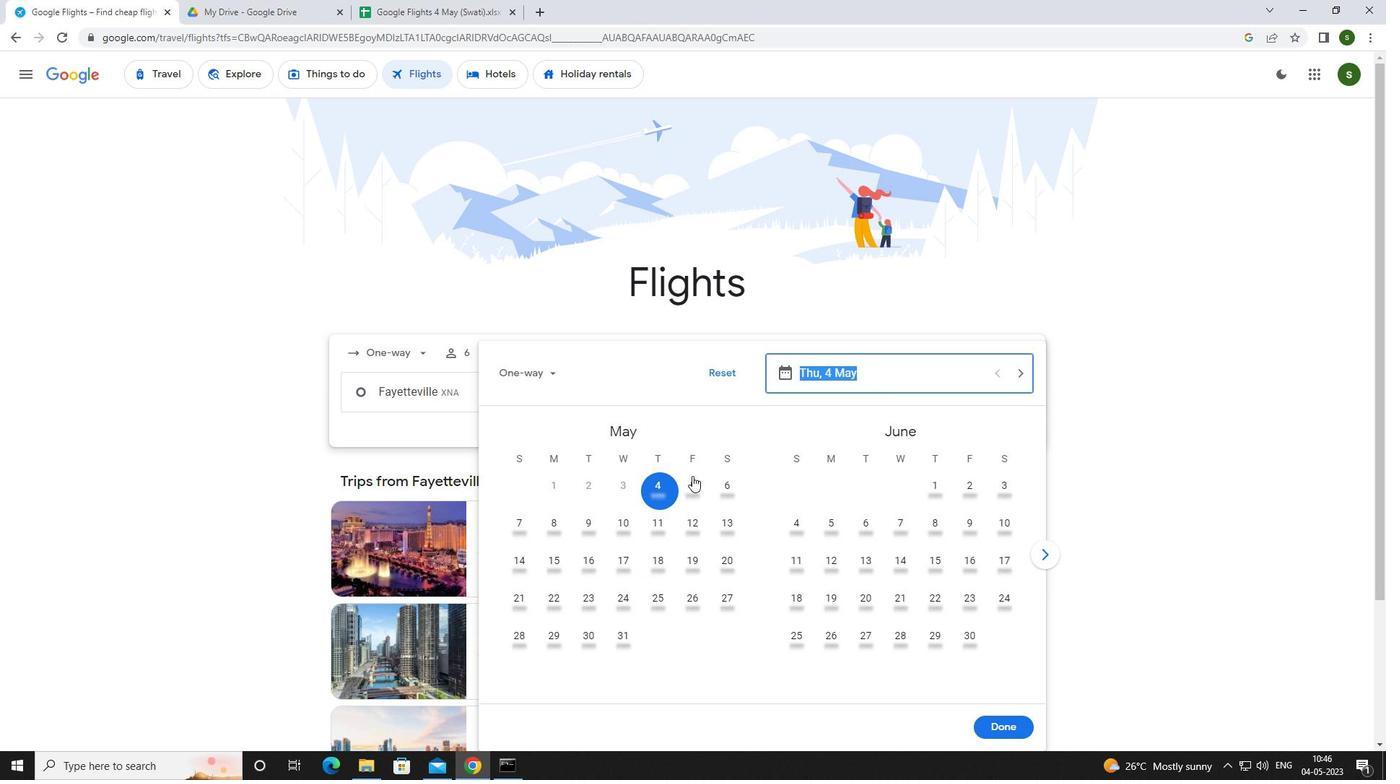 
Action: Mouse pressed left at (669, 487)
Screenshot: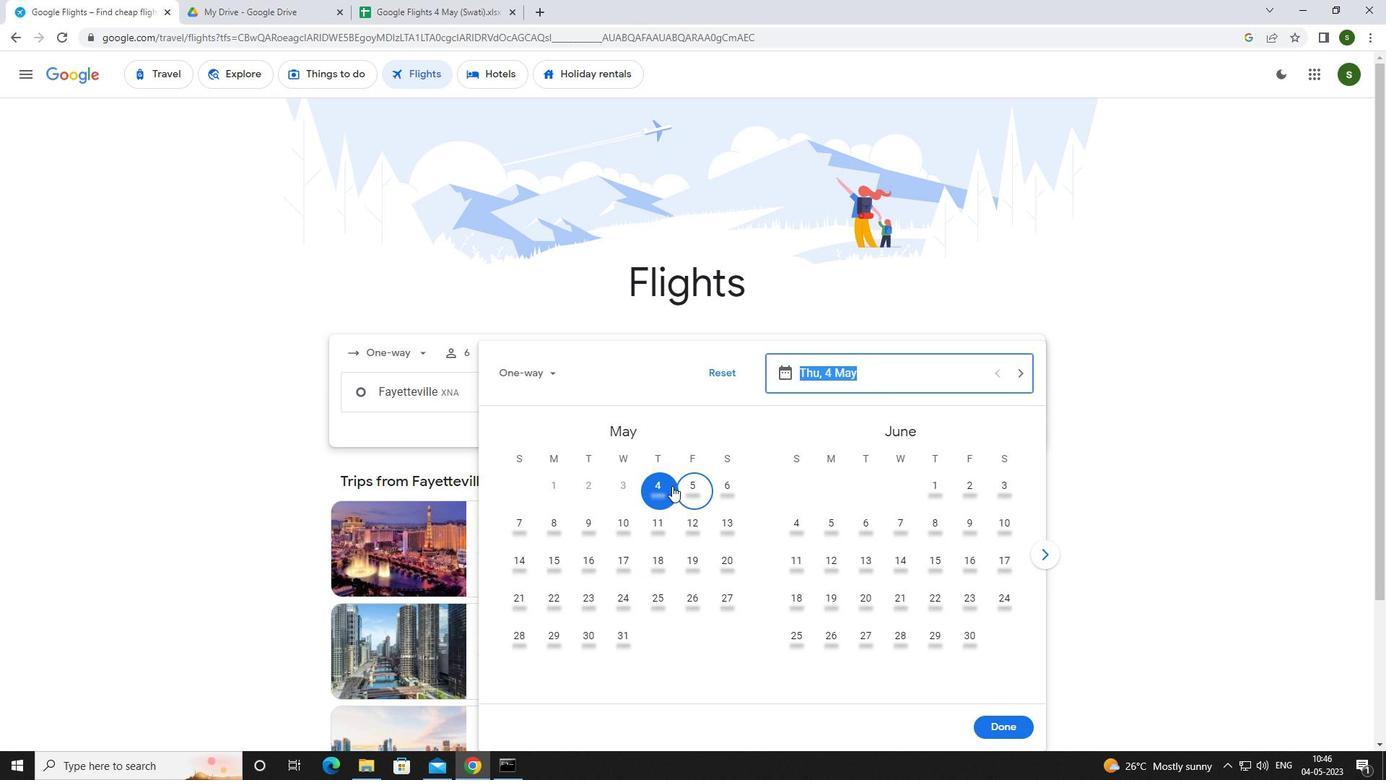 
Action: Mouse moved to (1017, 733)
Screenshot: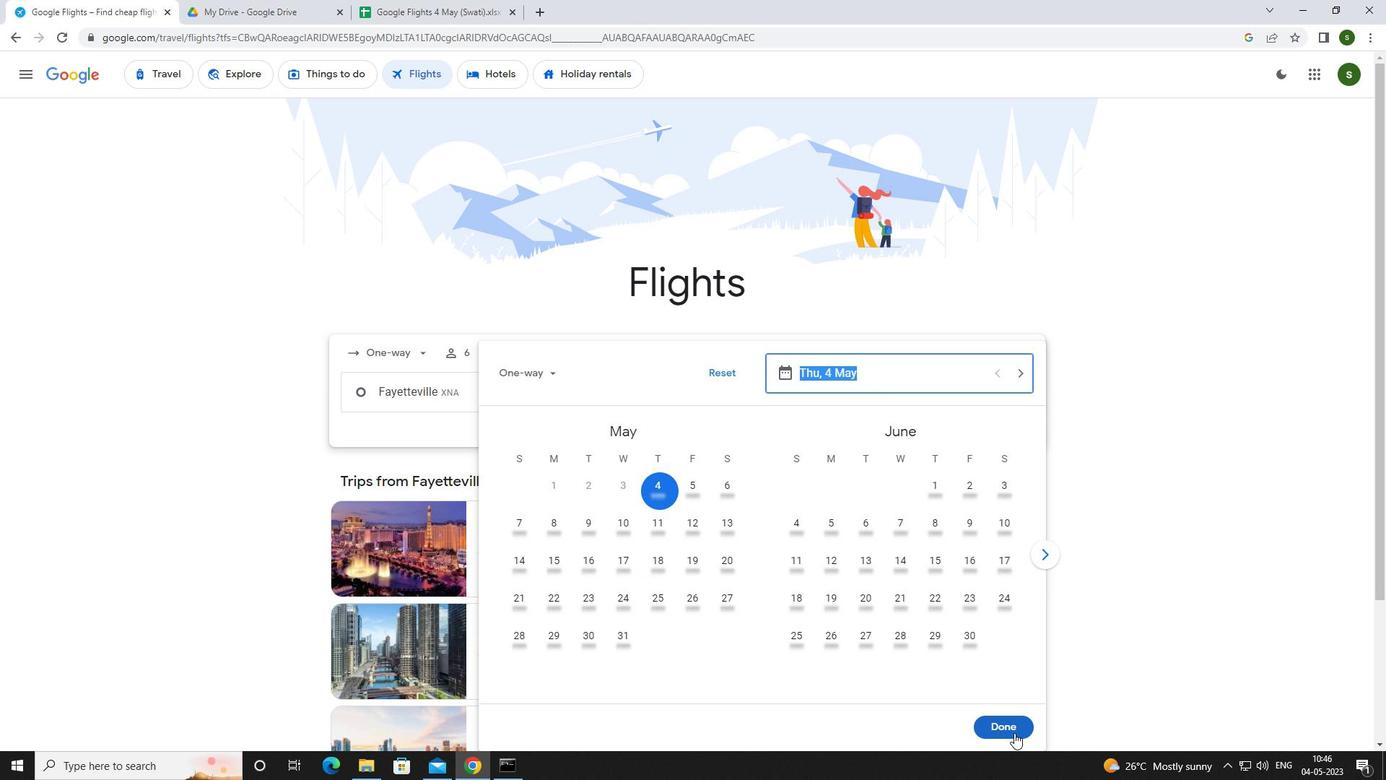 
Action: Mouse pressed left at (1017, 733)
Screenshot: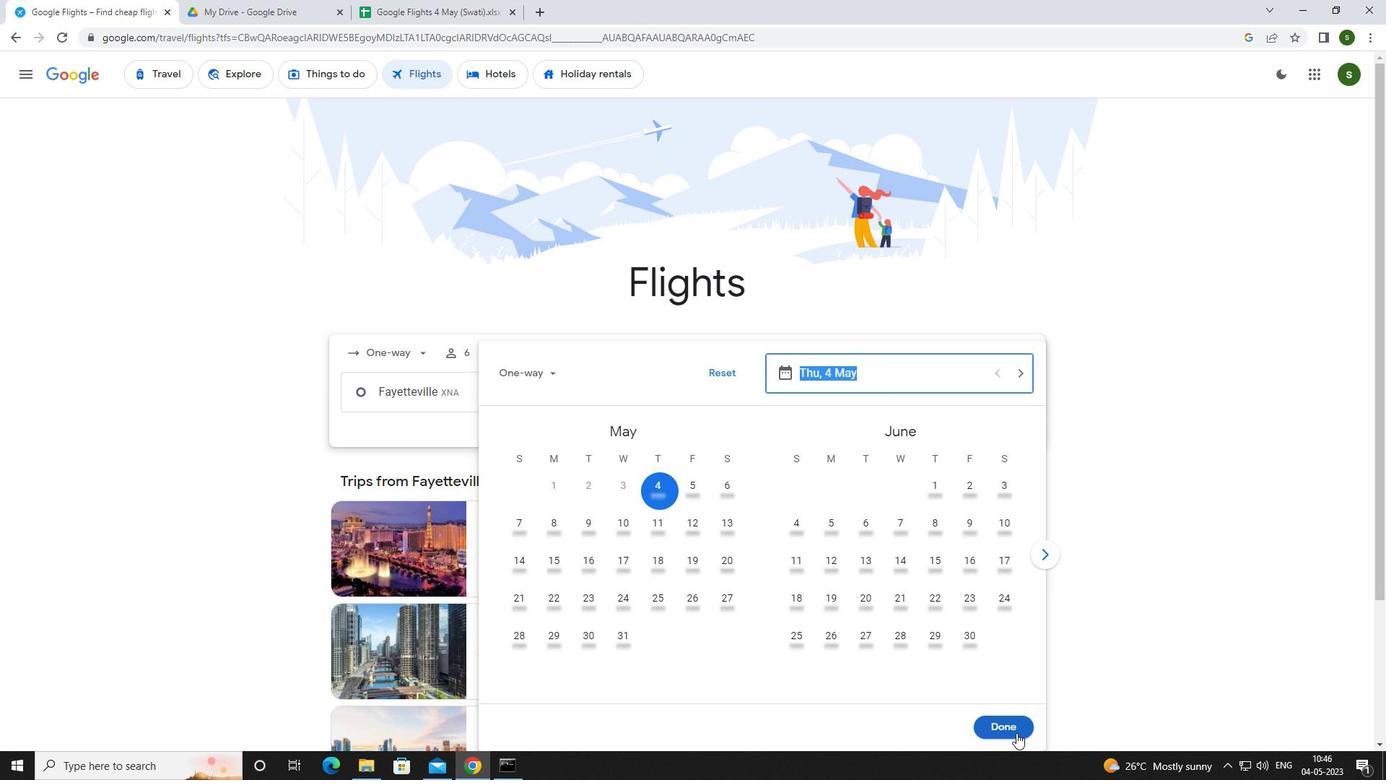 
Action: Mouse moved to (693, 449)
Screenshot: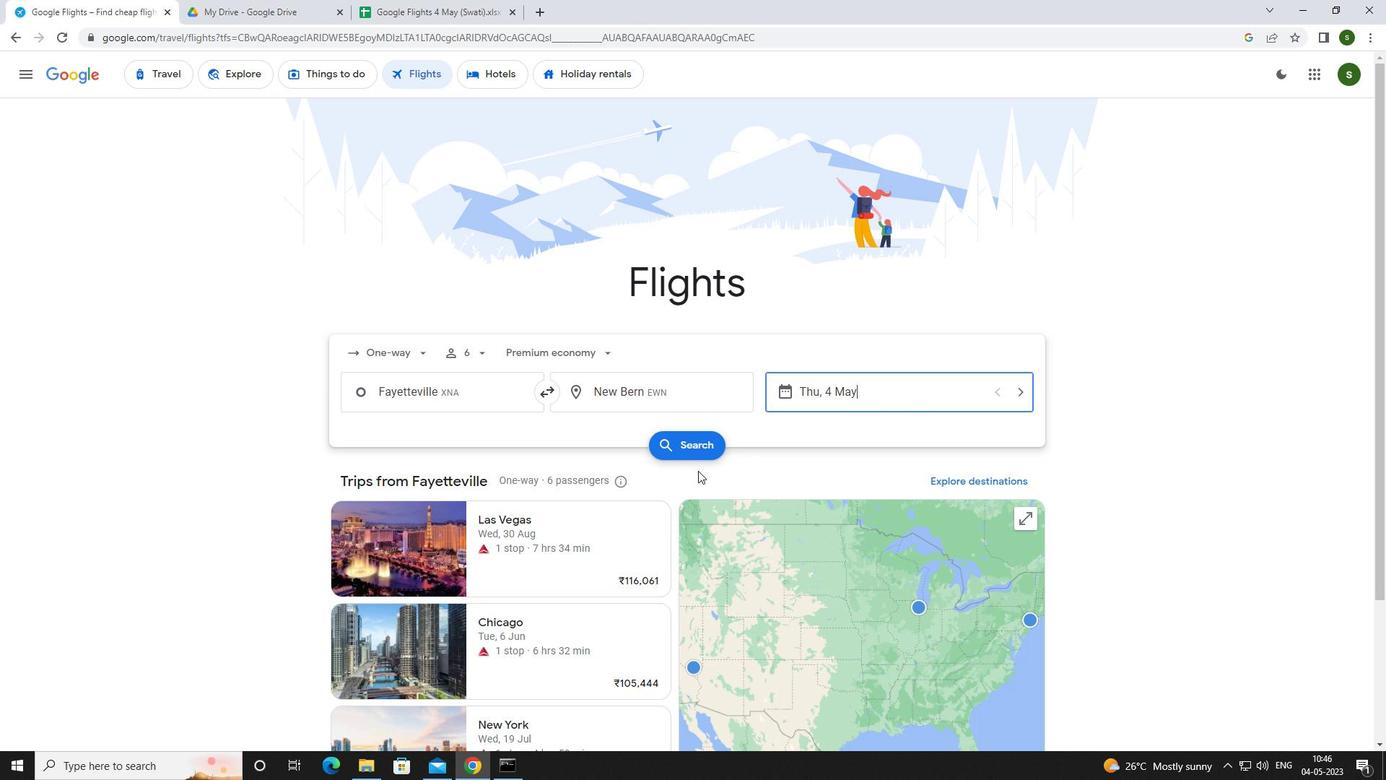 
Action: Mouse pressed left at (693, 449)
Screenshot: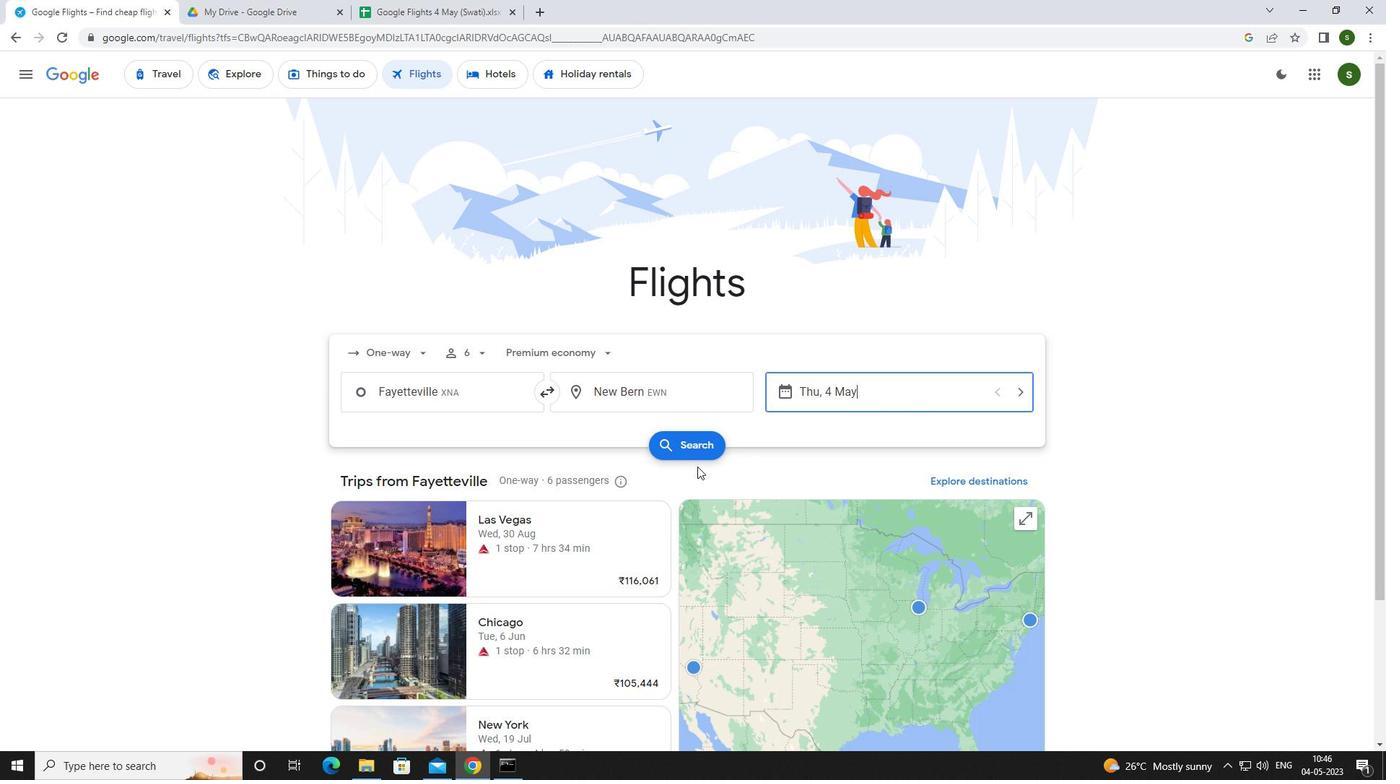 
Action: Mouse moved to (363, 210)
Screenshot: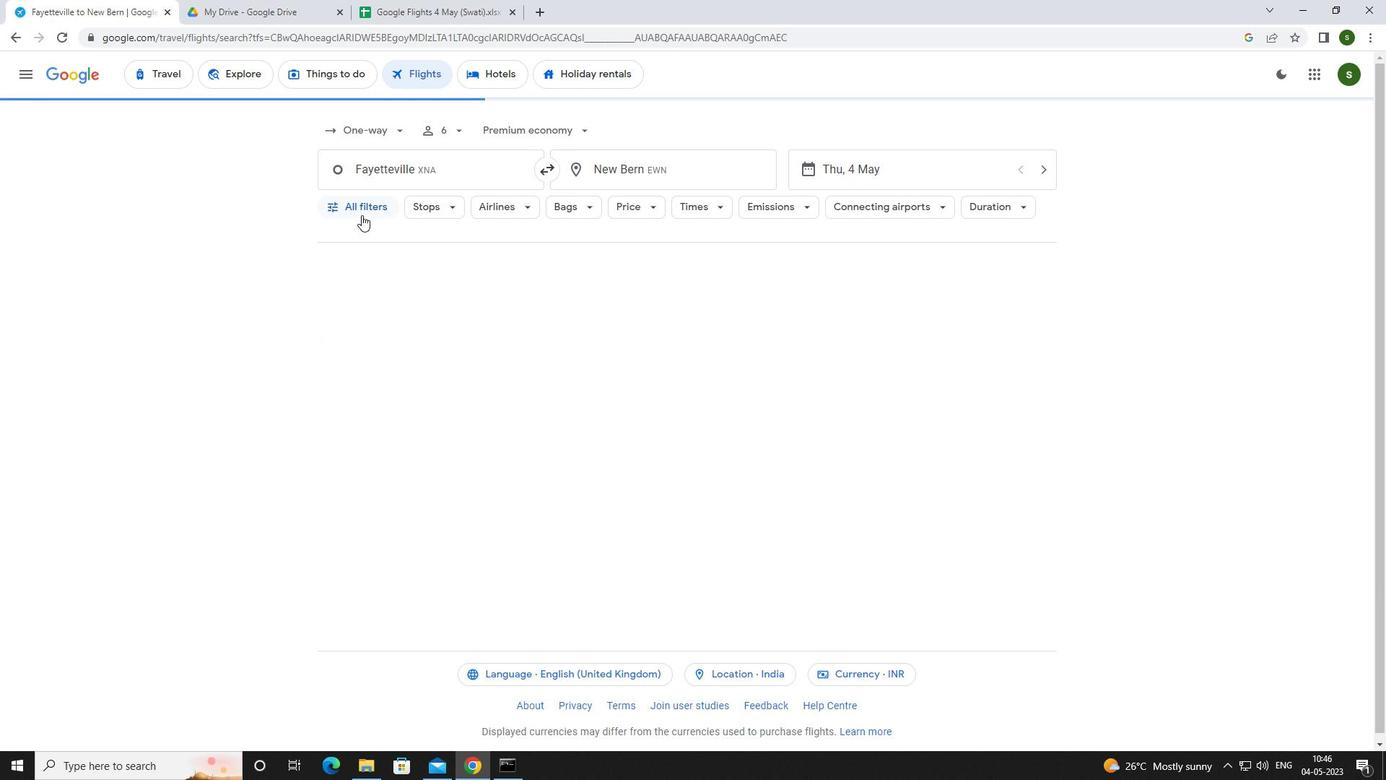 
Action: Mouse pressed left at (363, 210)
Screenshot: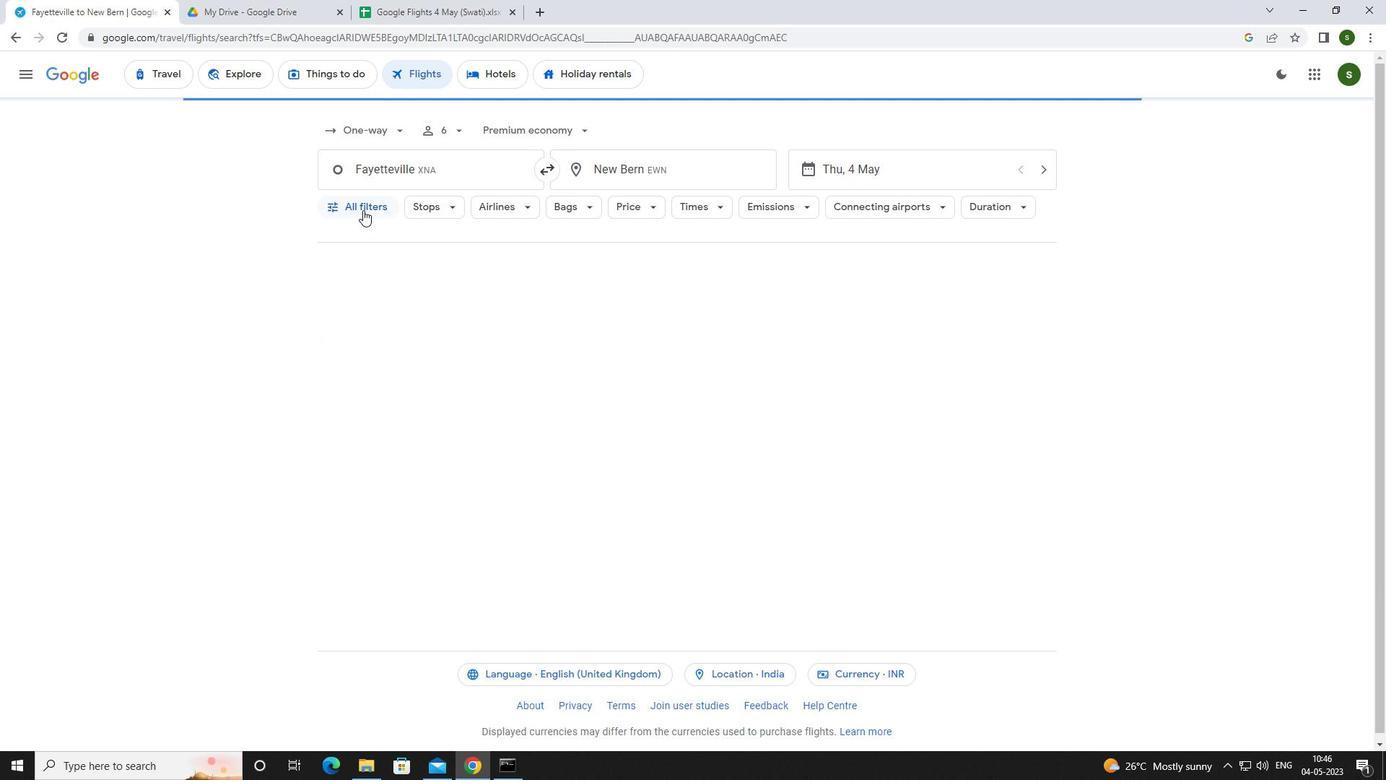 
Action: Mouse moved to (543, 517)
Screenshot: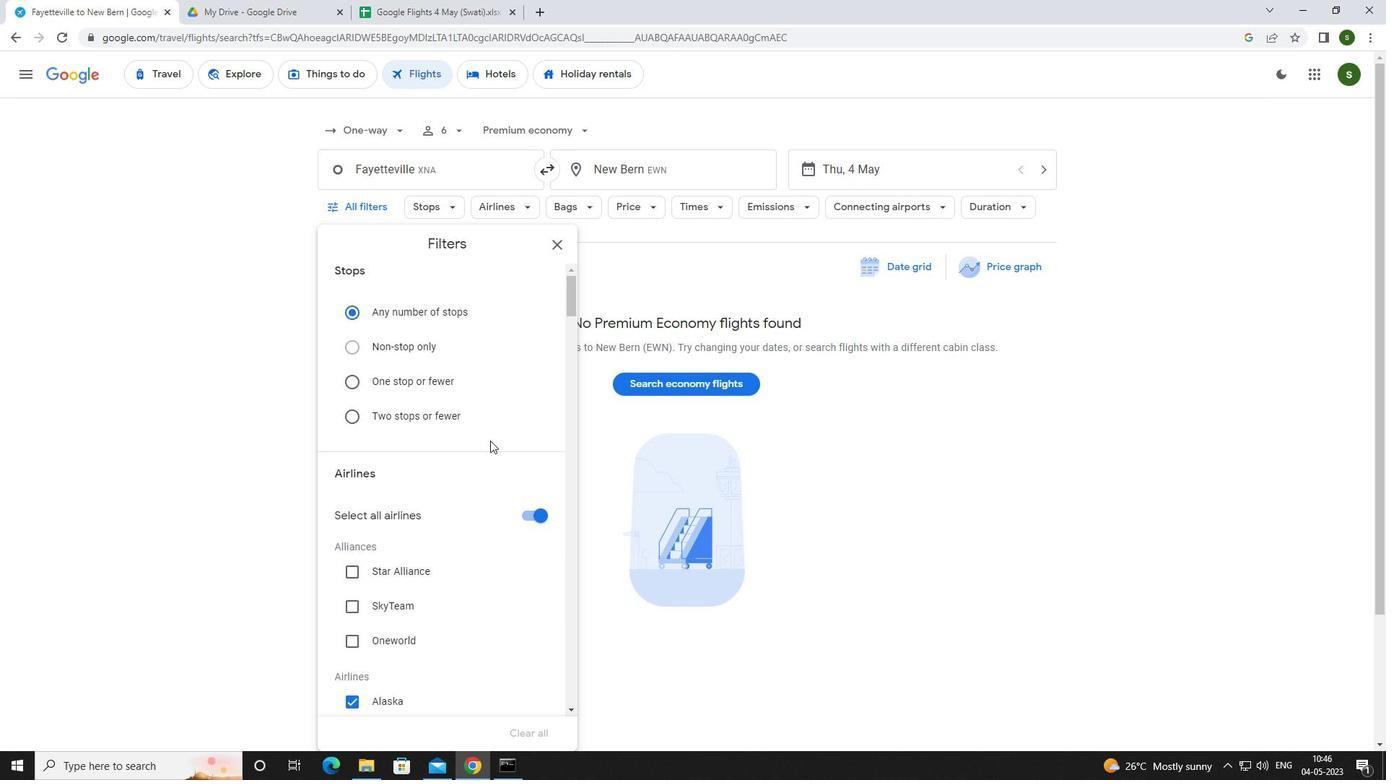 
Action: Mouse pressed left at (543, 517)
Screenshot: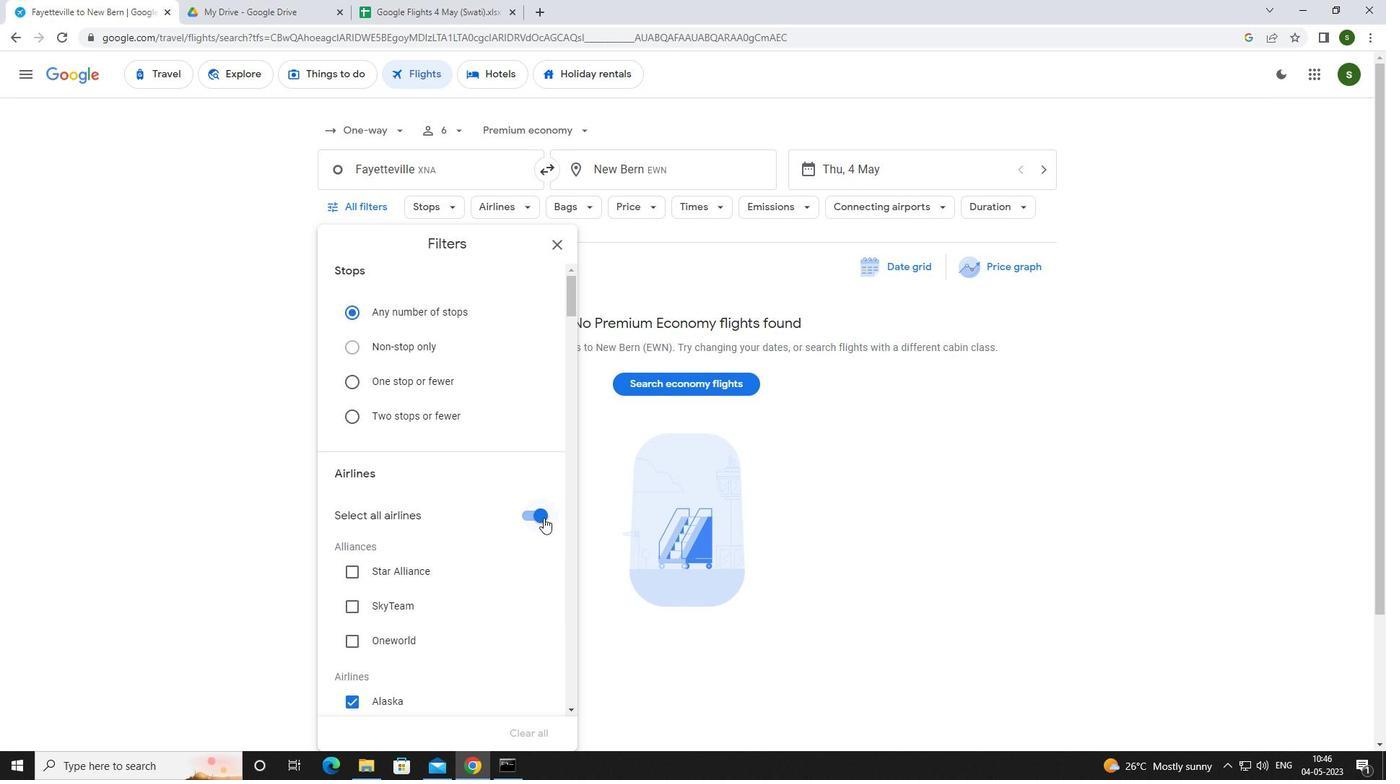 
Action: Mouse moved to (493, 450)
Screenshot: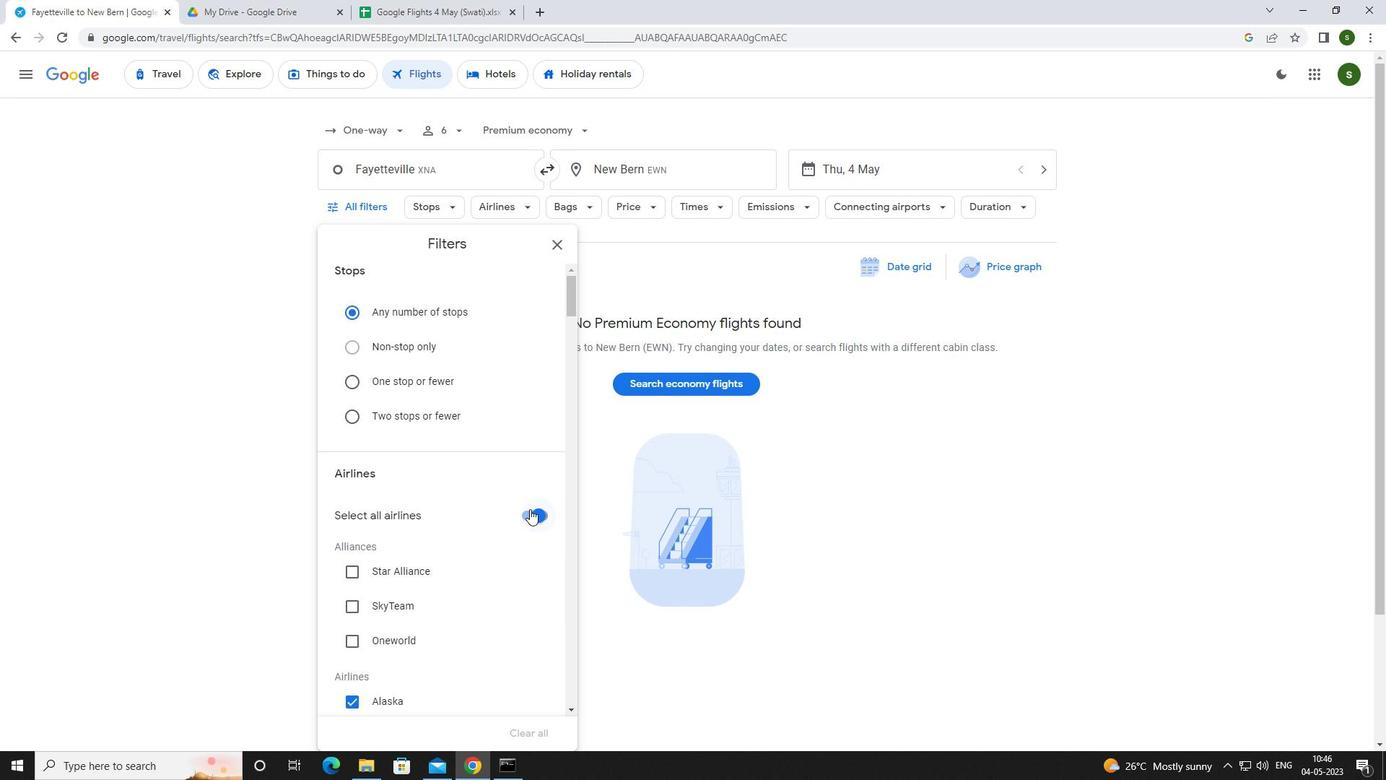
Action: Mouse scrolled (493, 450) with delta (0, 0)
Screenshot: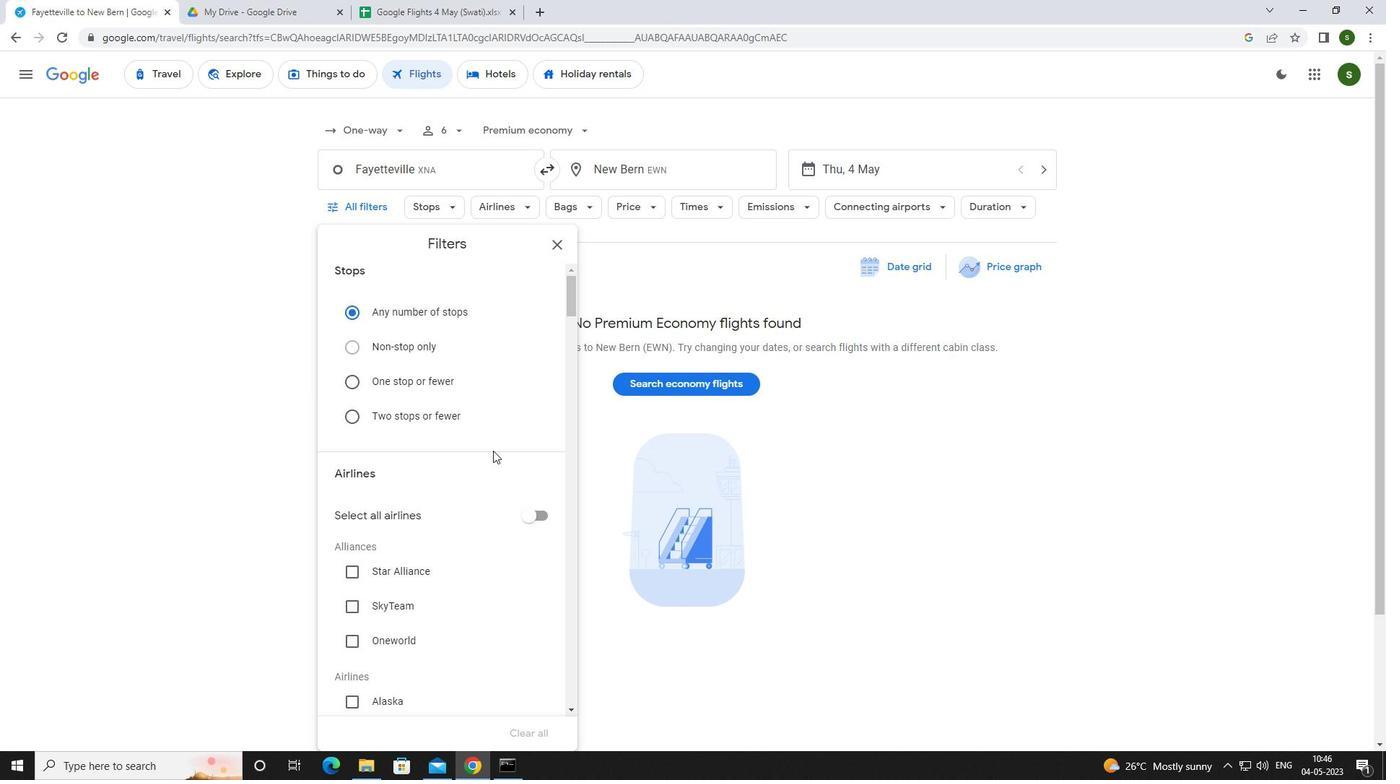 
Action: Mouse scrolled (493, 450) with delta (0, 0)
Screenshot: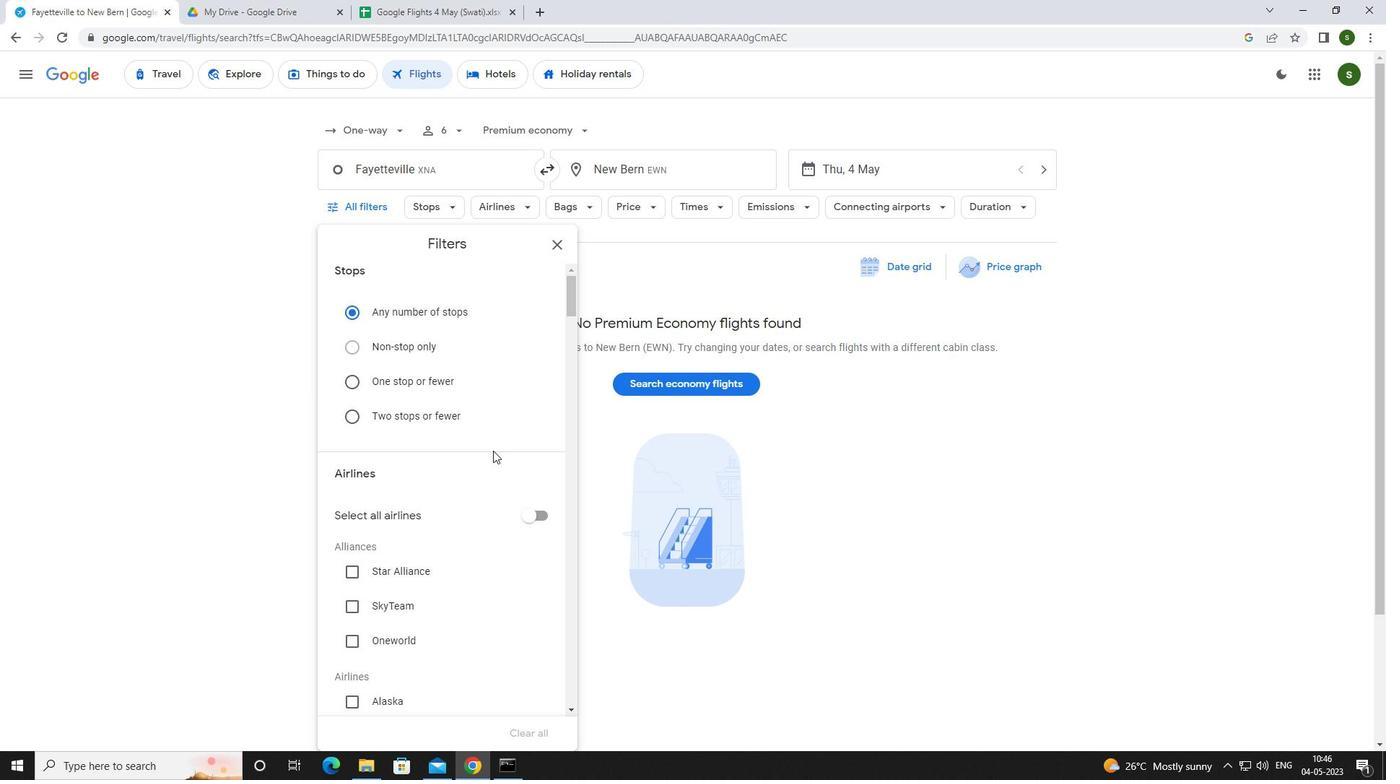 
Action: Mouse scrolled (493, 450) with delta (0, 0)
Screenshot: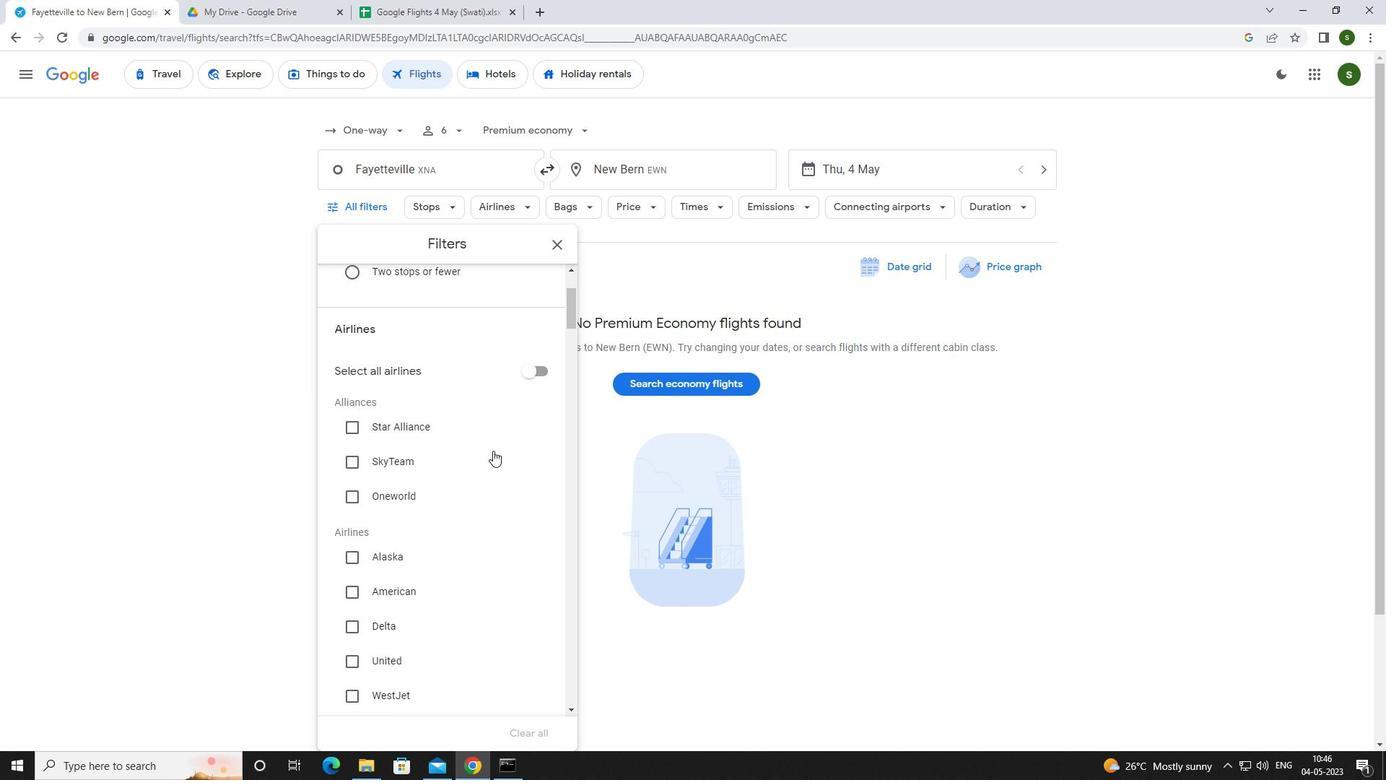 
Action: Mouse scrolled (493, 450) with delta (0, 0)
Screenshot: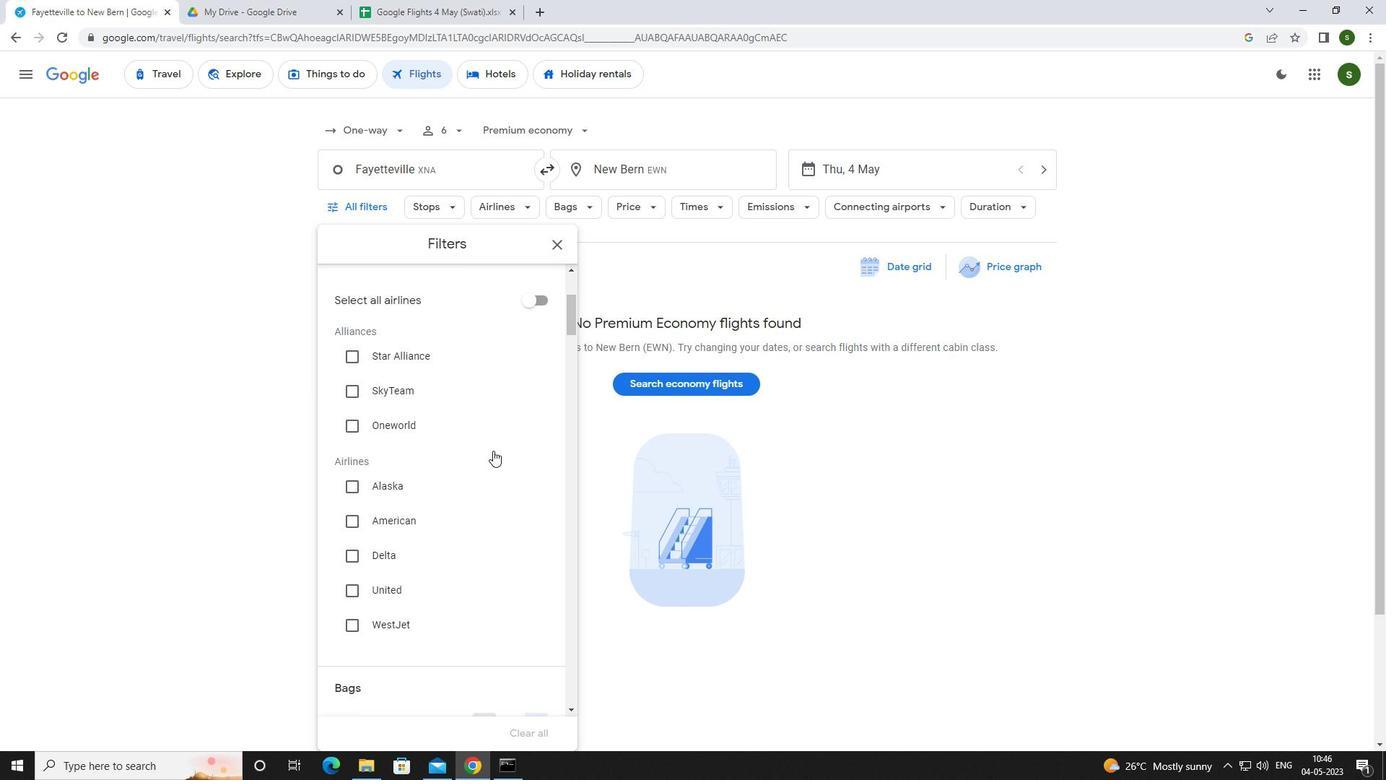
Action: Mouse scrolled (493, 450) with delta (0, 0)
Screenshot: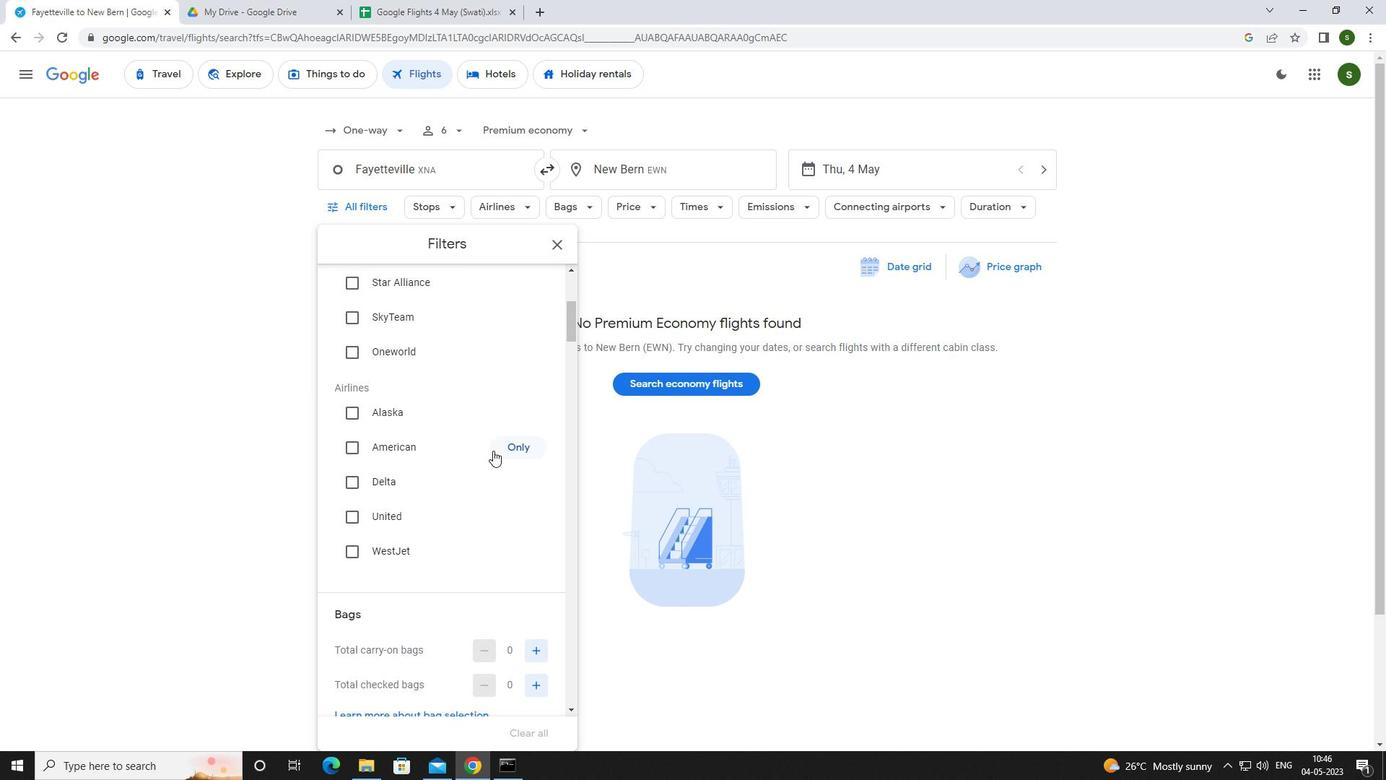 
Action: Mouse scrolled (493, 450) with delta (0, 0)
Screenshot: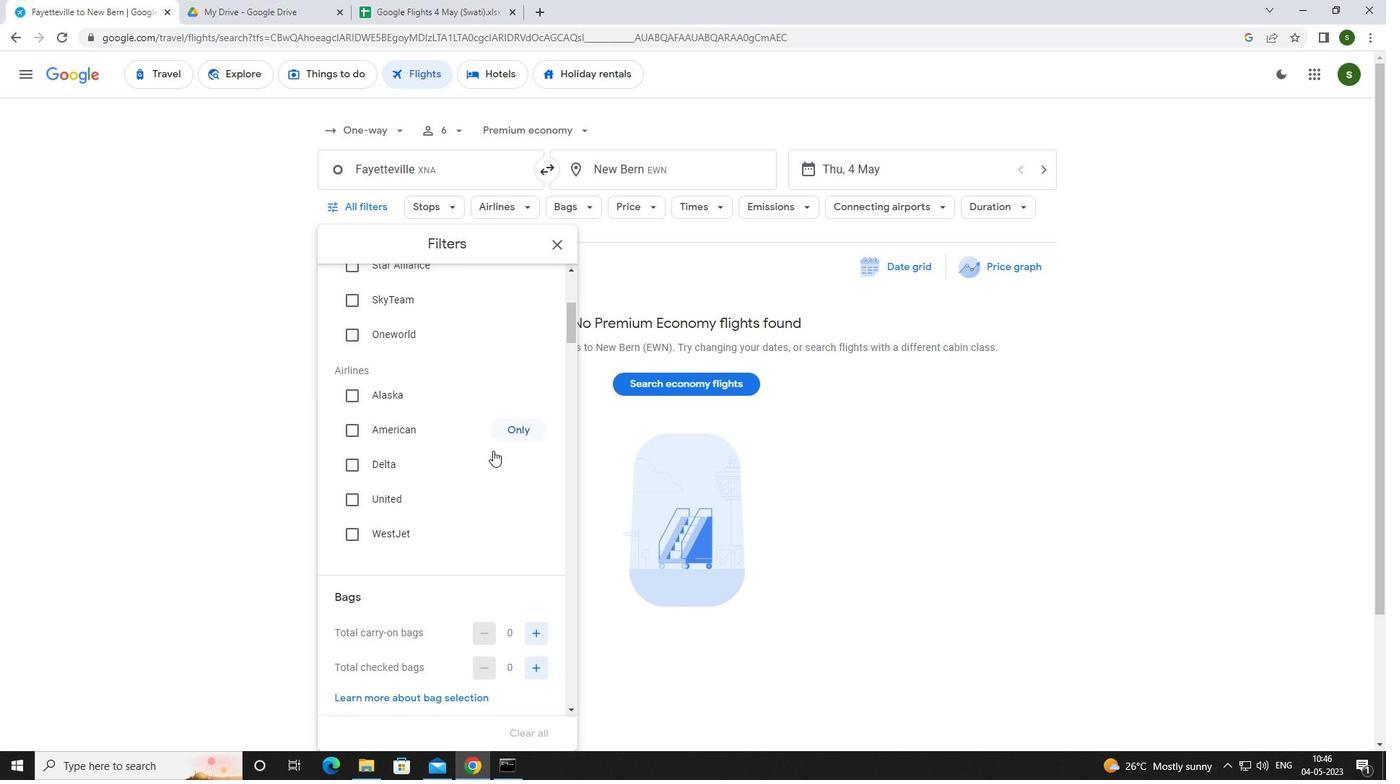 
Action: Mouse scrolled (493, 450) with delta (0, 0)
Screenshot: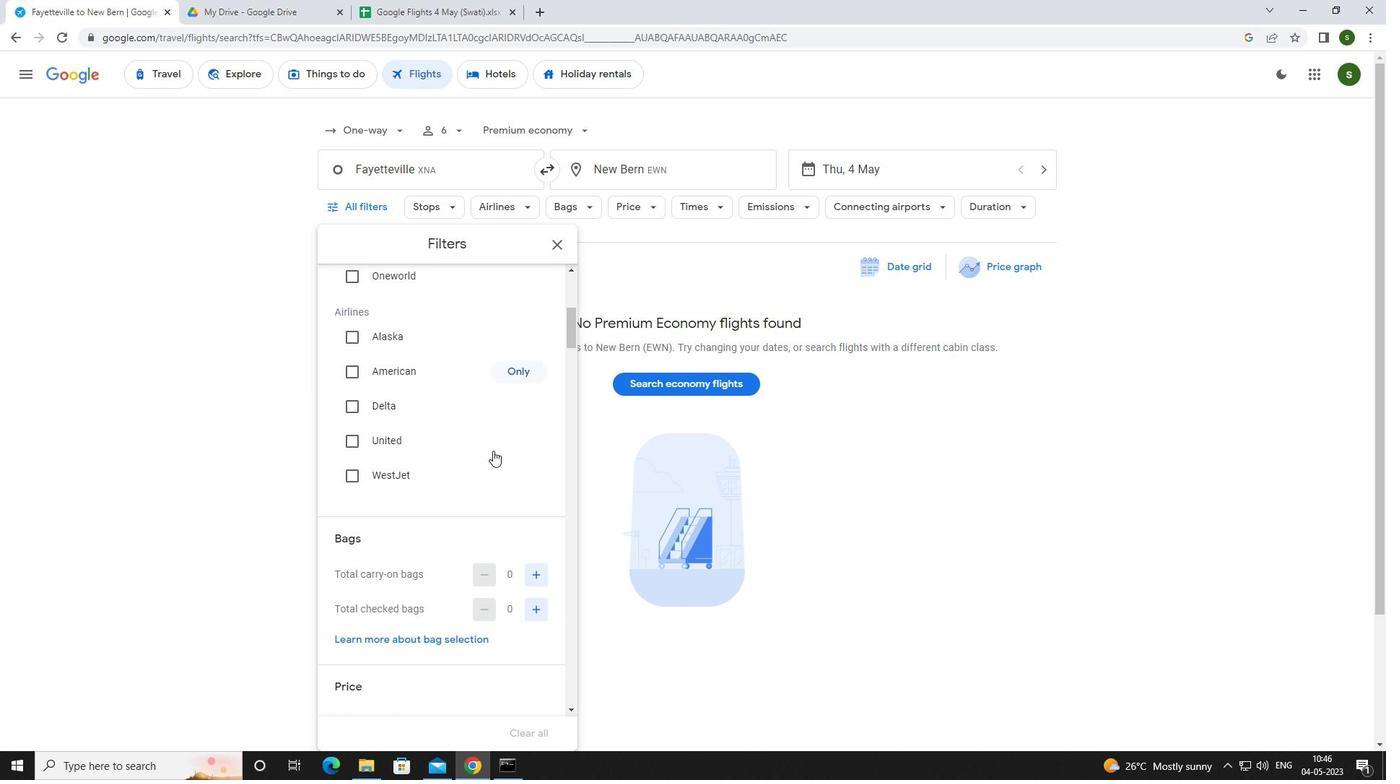 
Action: Mouse moved to (540, 433)
Screenshot: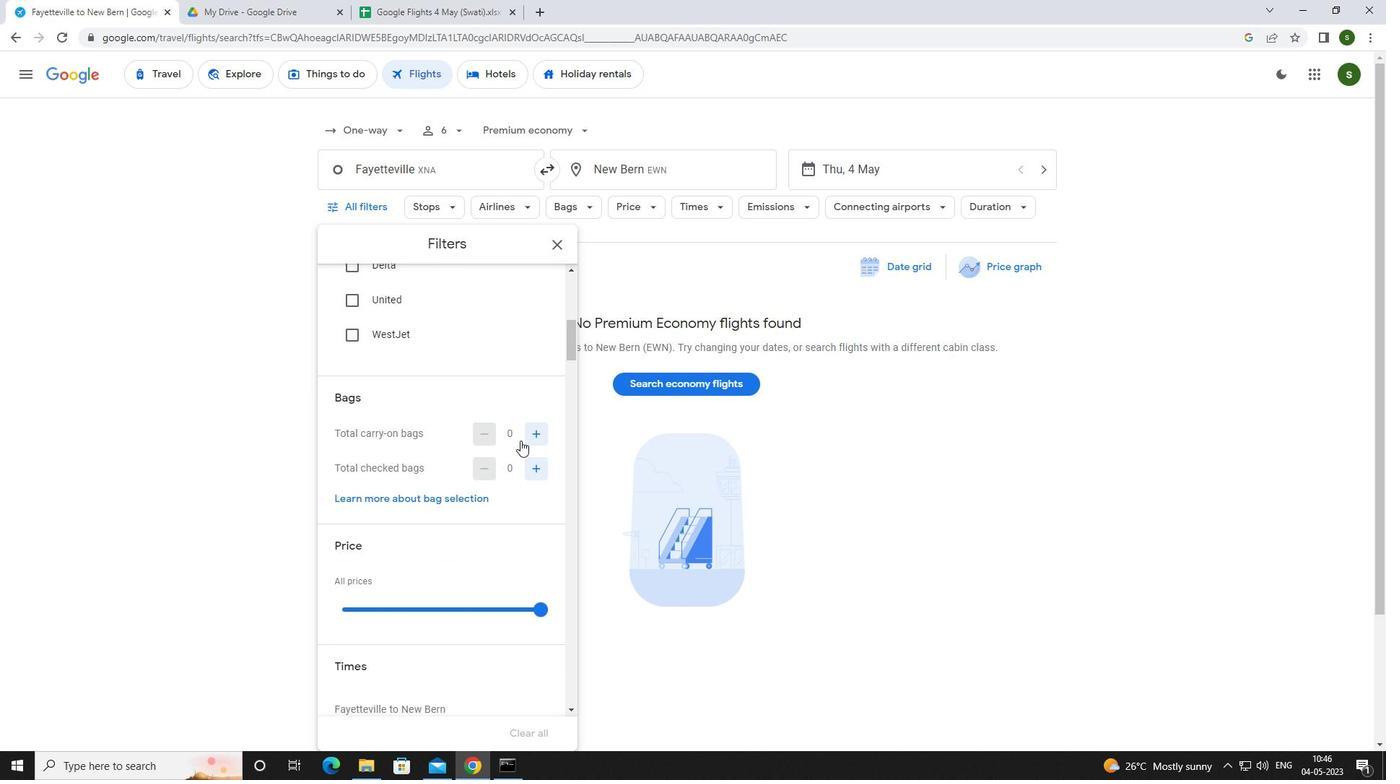 
Action: Mouse pressed left at (540, 433)
Screenshot: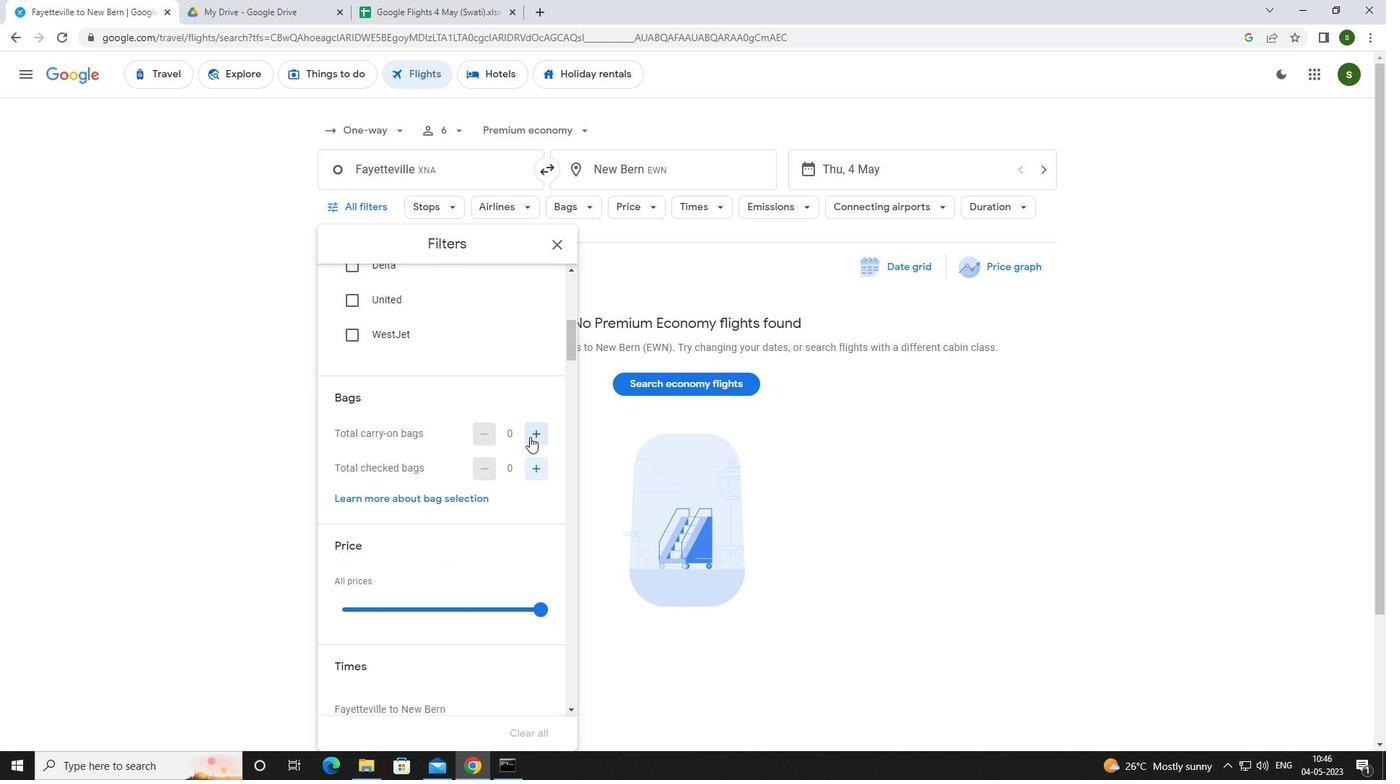 
Action: Mouse pressed left at (540, 433)
Screenshot: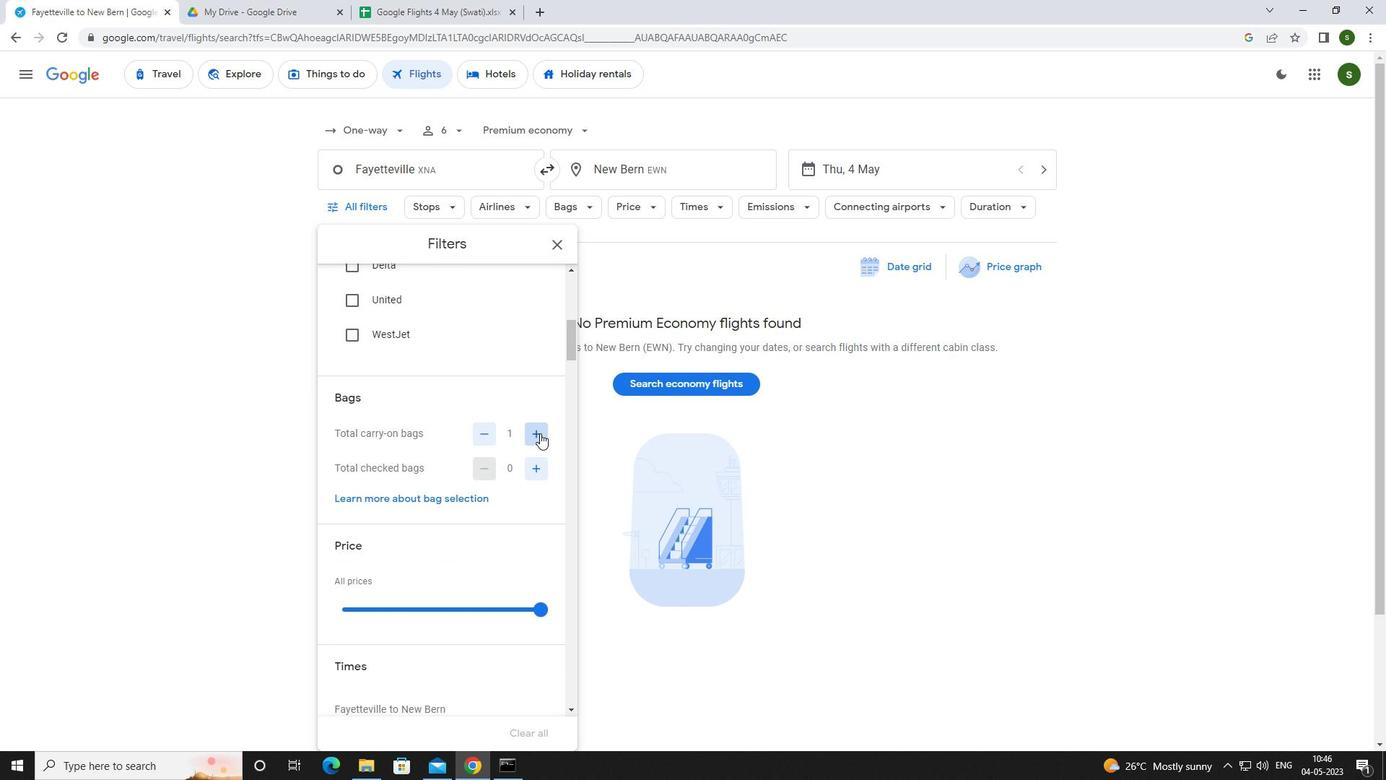 
Action: Mouse moved to (538, 460)
Screenshot: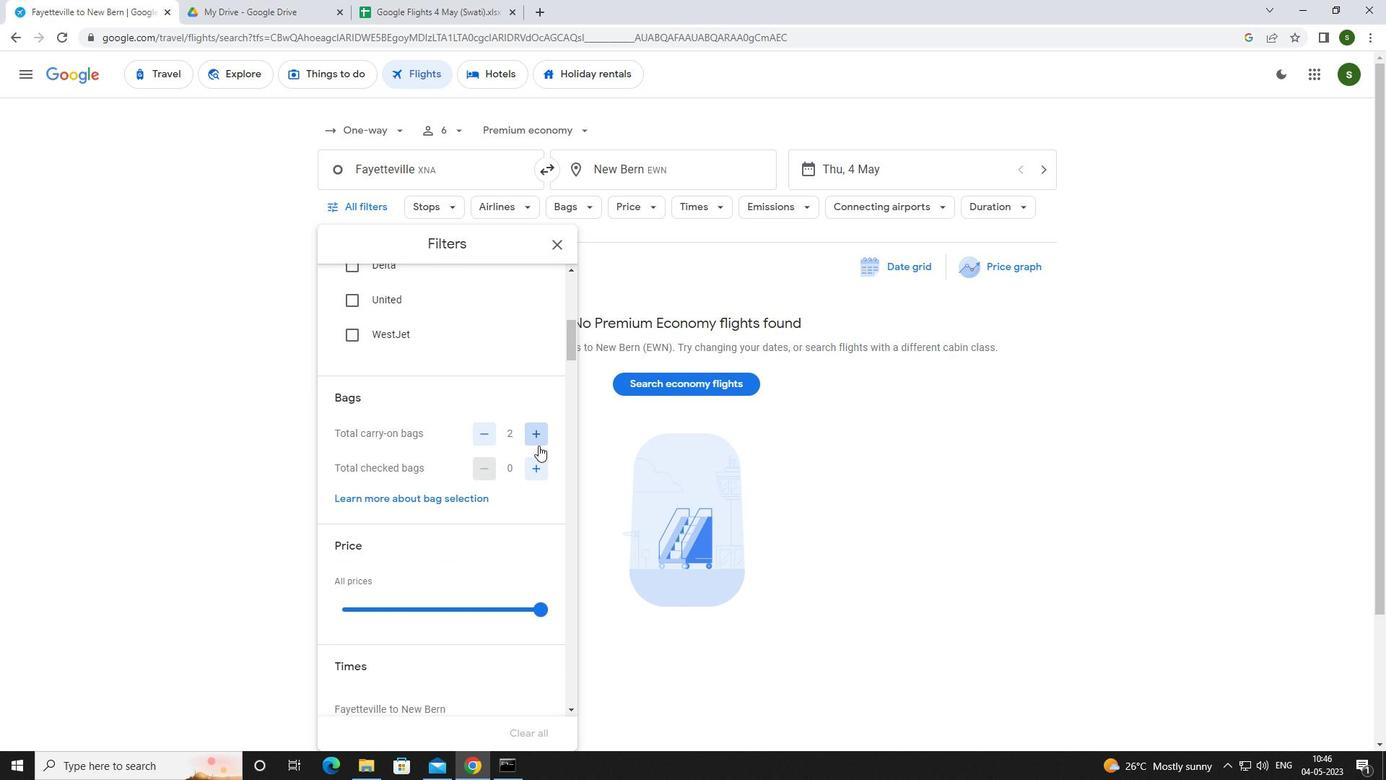 
Action: Mouse pressed left at (538, 460)
Screenshot: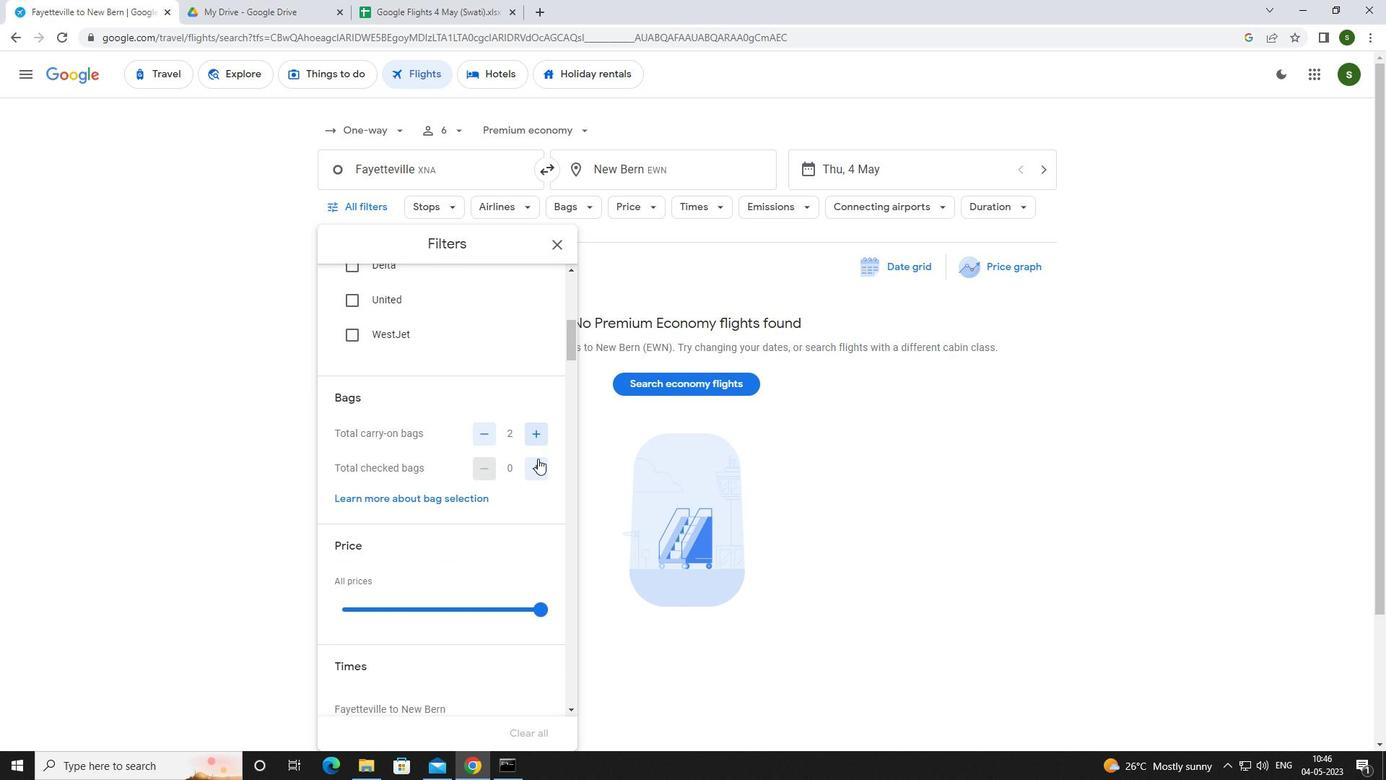 
Action: Mouse scrolled (538, 459) with delta (0, 0)
Screenshot: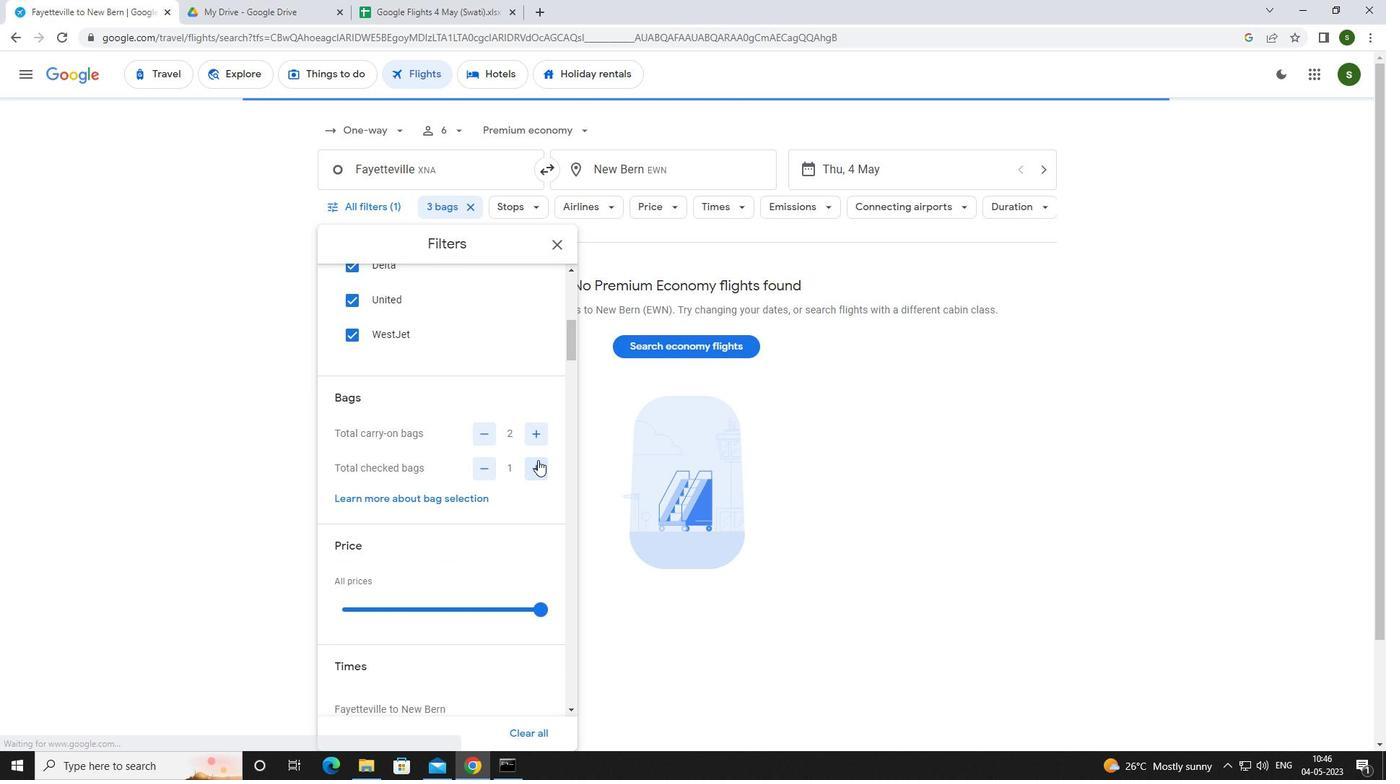 
Action: Mouse scrolled (538, 459) with delta (0, 0)
Screenshot: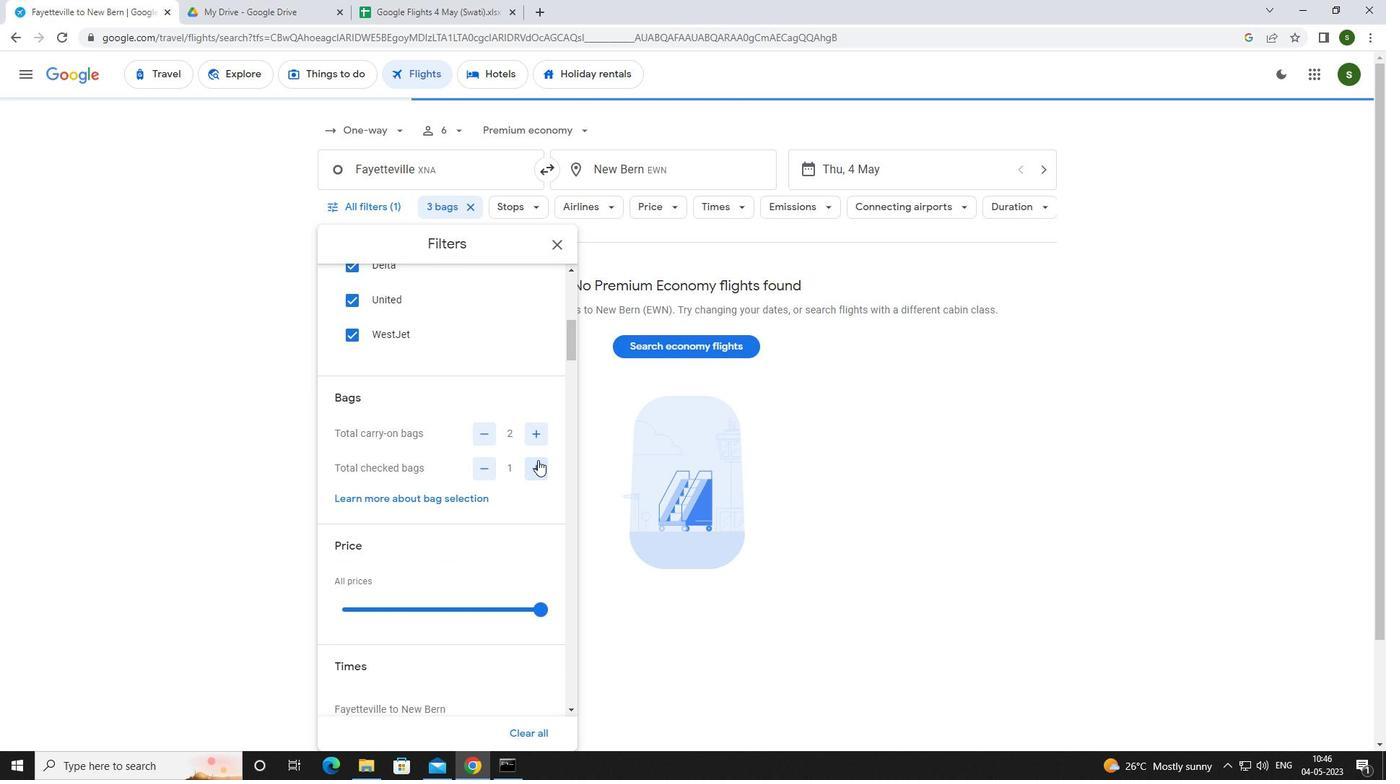 
Action: Mouse moved to (538, 462)
Screenshot: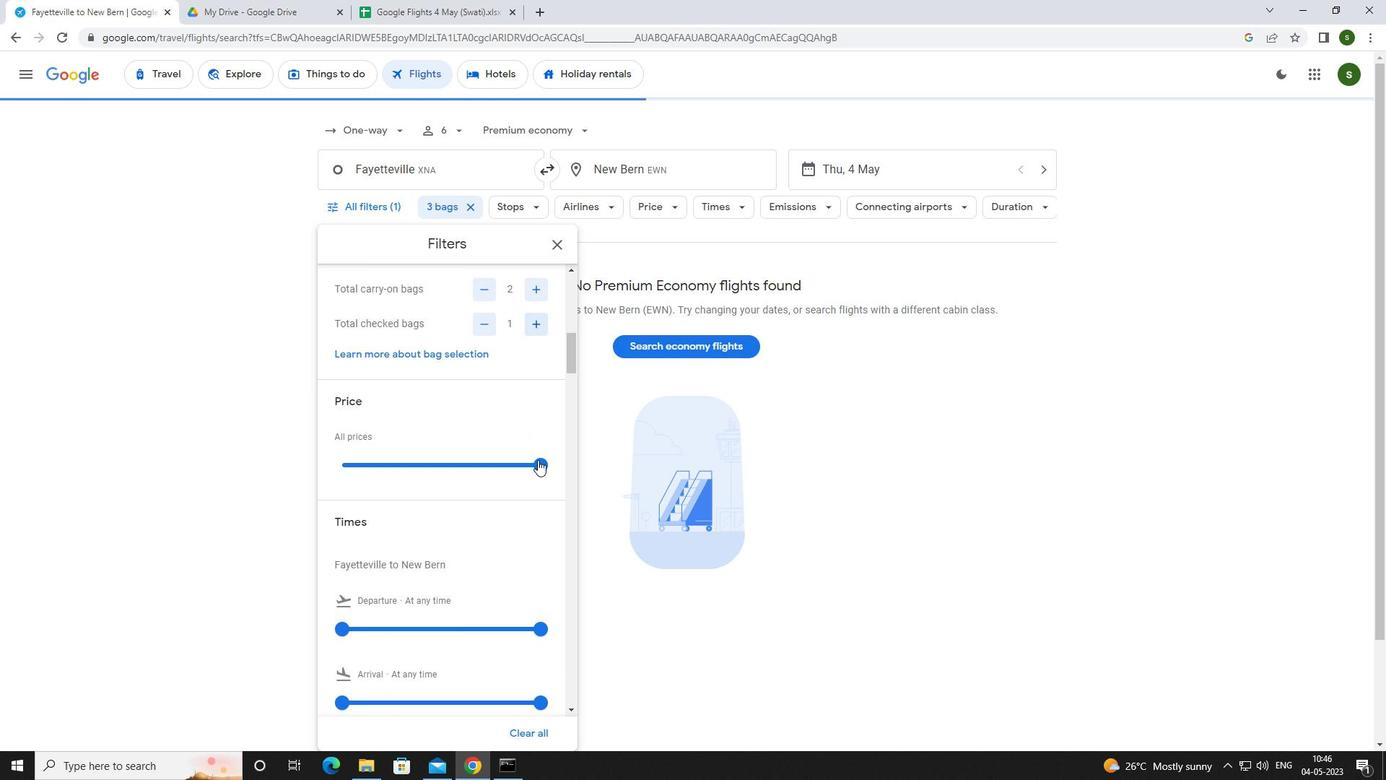 
Action: Mouse pressed left at (538, 462)
Screenshot: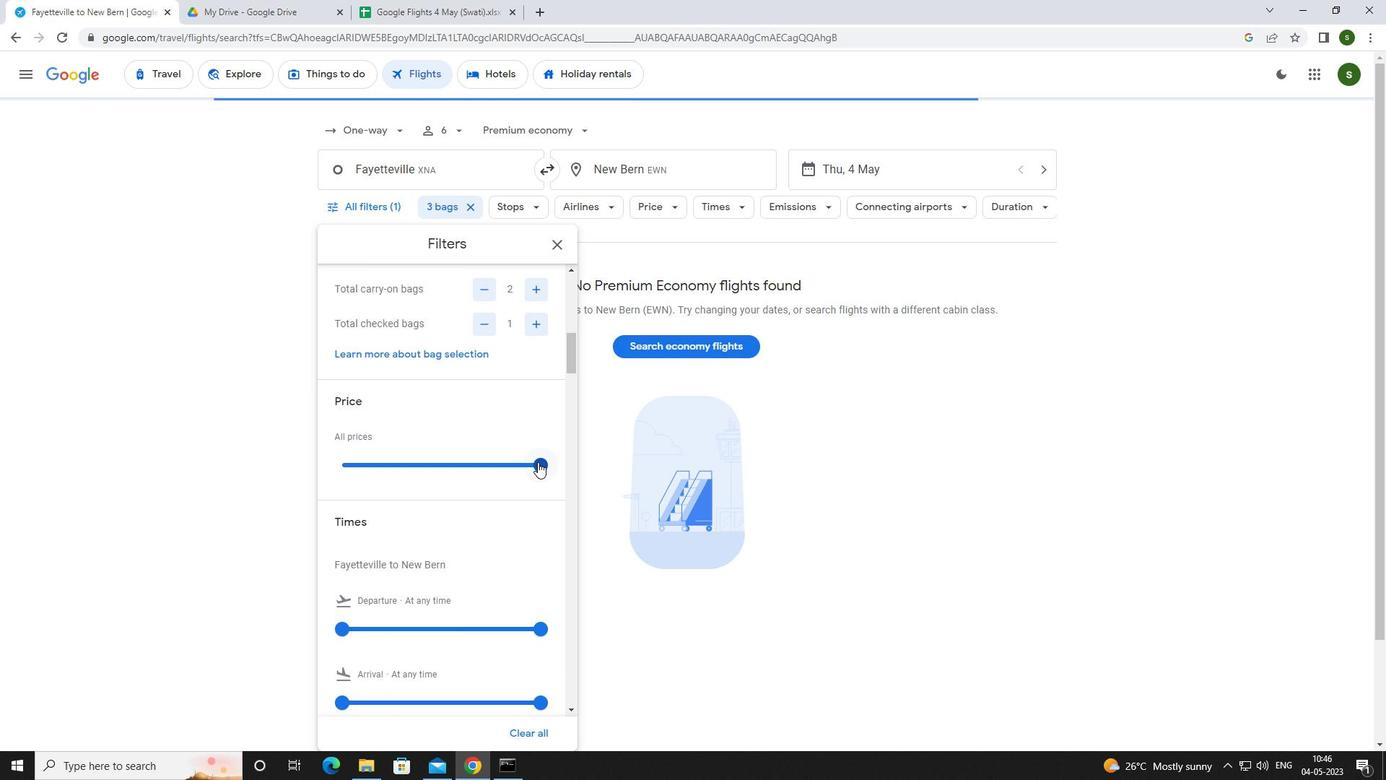 
Action: Mouse scrolled (538, 461) with delta (0, 0)
Screenshot: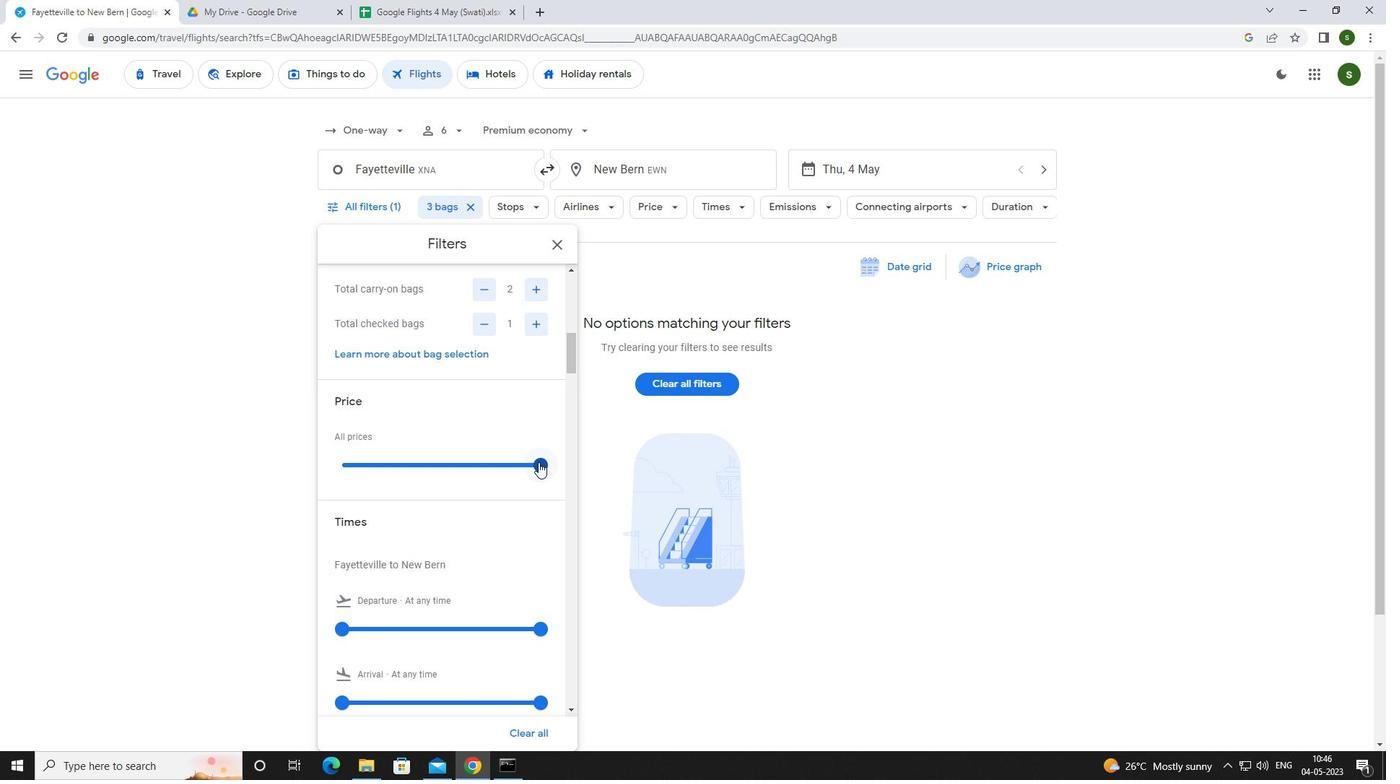 
Action: Mouse moved to (346, 558)
Screenshot: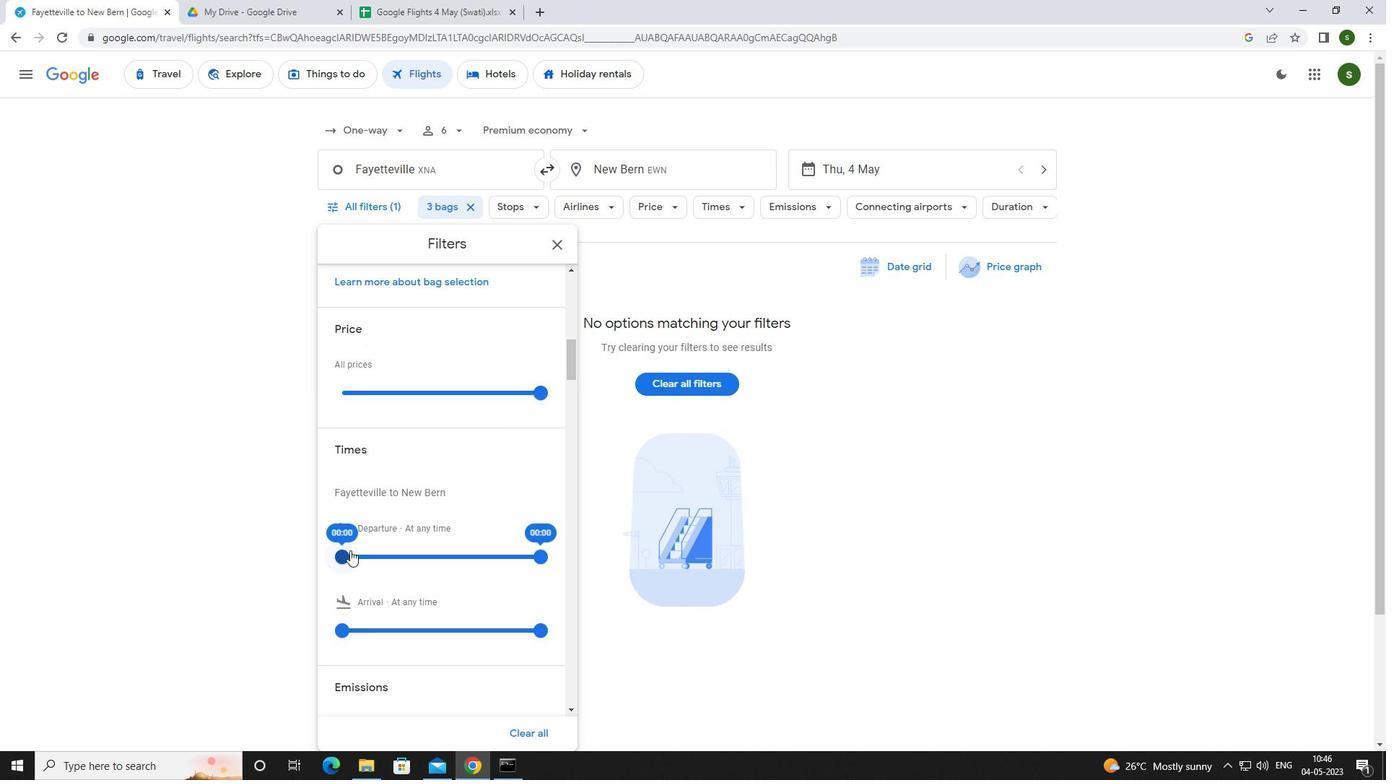 
Action: Mouse pressed left at (346, 558)
Screenshot: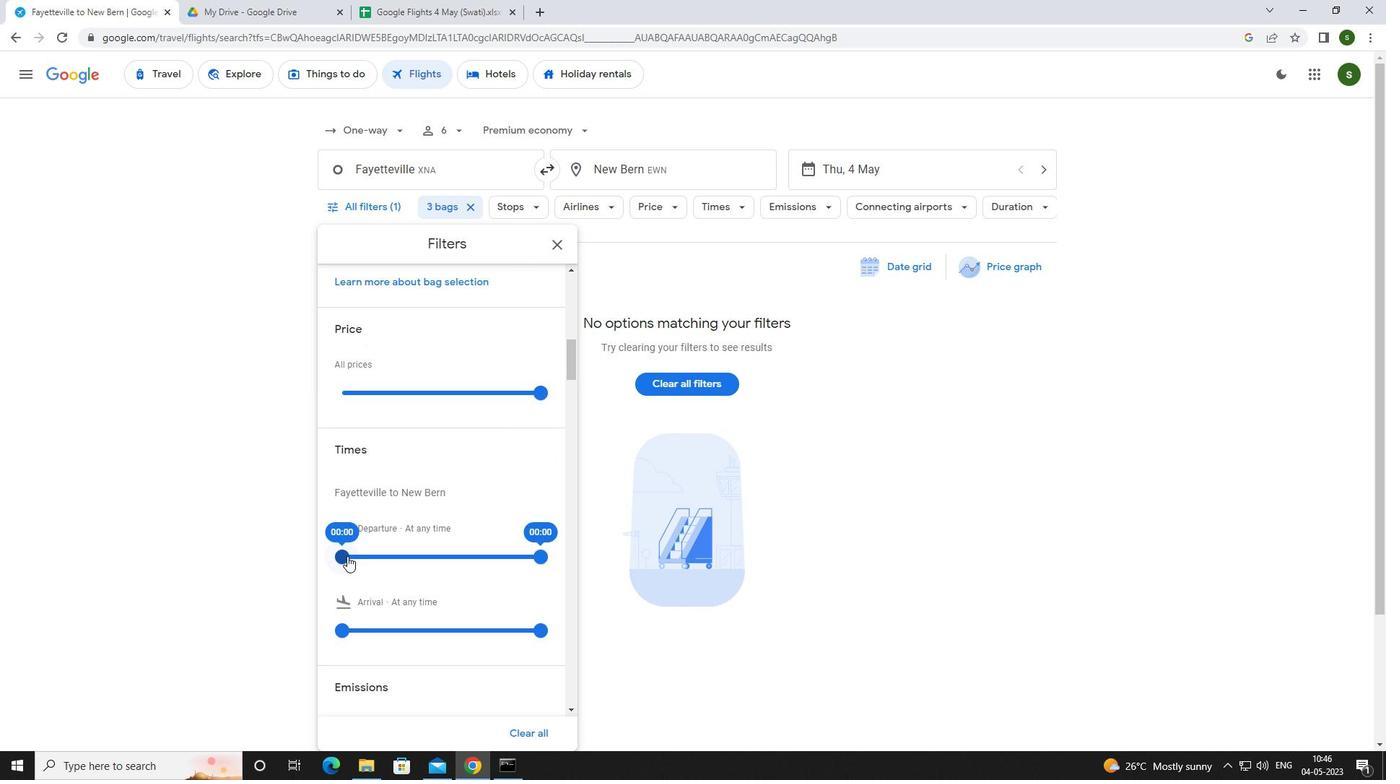 
Action: Mouse moved to (832, 537)
Screenshot: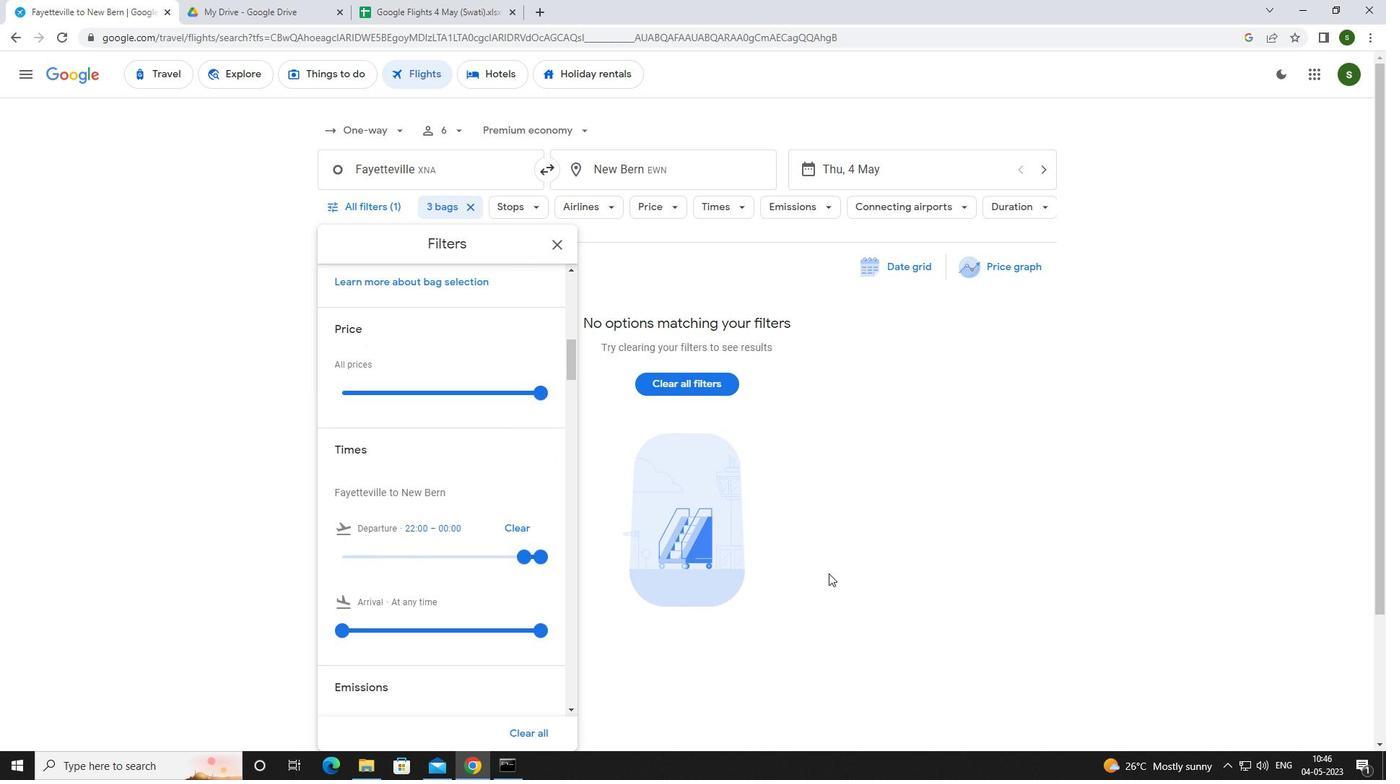 
Action: Mouse pressed left at (832, 537)
Screenshot: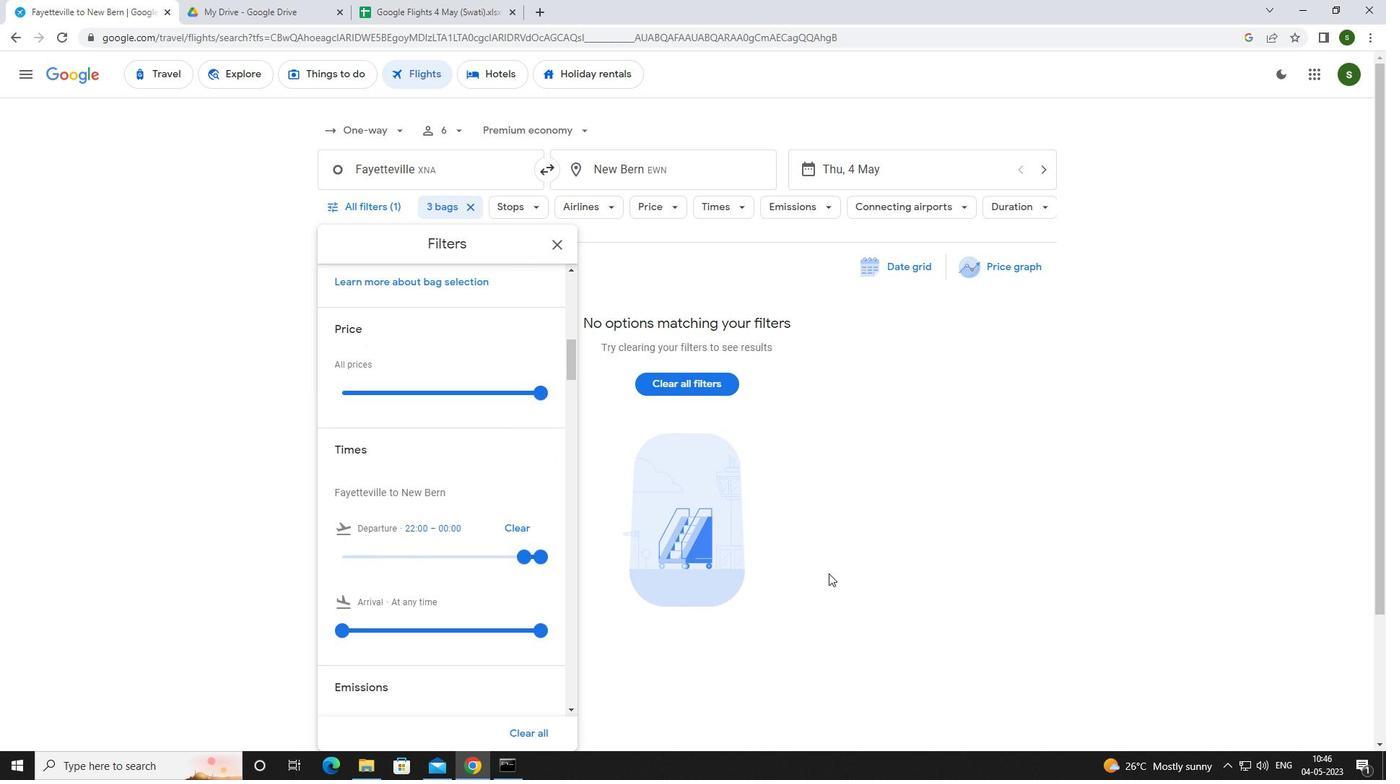
